 Task: Add an event with the title Second Conference Call with International Team, date ''2023/12/18'', time 8:30 AM to 10:30 AMand add a description: During the Quality Assurance Check, a dedicated team or quality assurance professionals will conduct a comprehensive assessment of the project against predetermined quality criteria. The team will review various aspects, including project documentation, processes, methodologies, and actual deliverables, to ensure they meet the defined quality standards.Select event color  Basil . Add location for the event as: 654 Maiden''s Tower, Istanbul, Turkey, logged in from the account softage.6@softage.netand send the event invitation to softage.3@softage.net and softage.4@softage.net. Set a reminder for the event Doesn''t repeat
Action: Mouse moved to (85, 99)
Screenshot: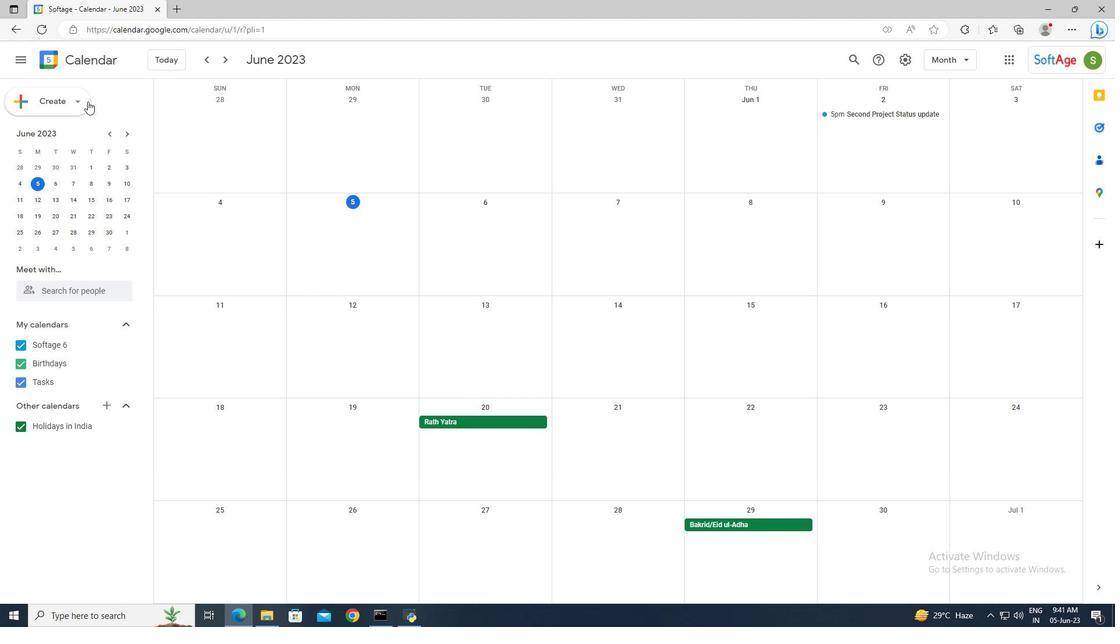
Action: Mouse pressed left at (85, 99)
Screenshot: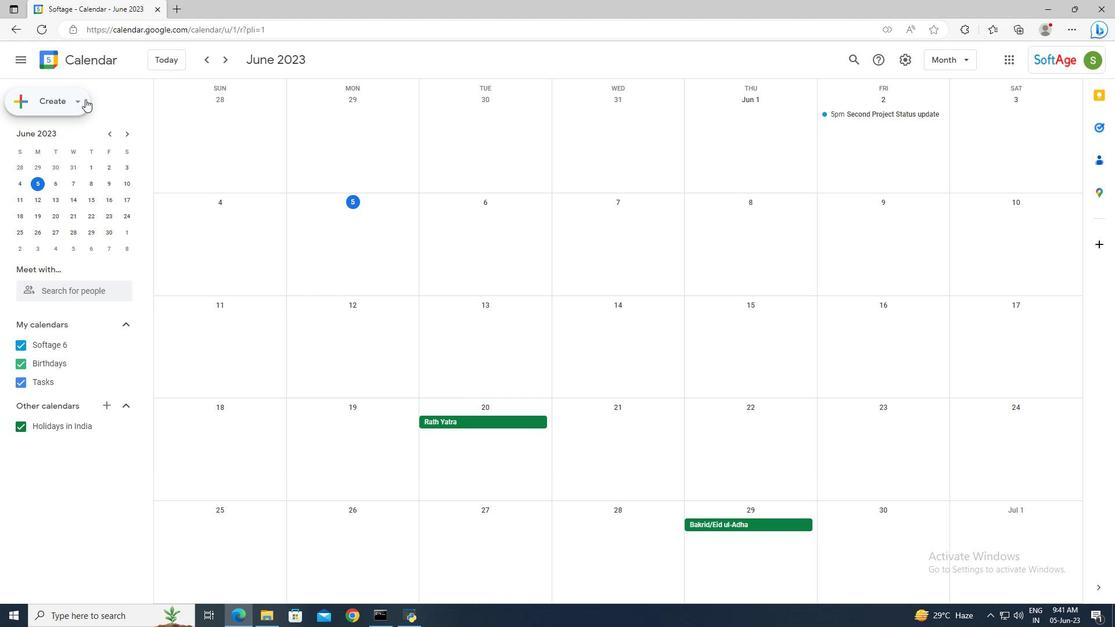 
Action: Mouse moved to (89, 127)
Screenshot: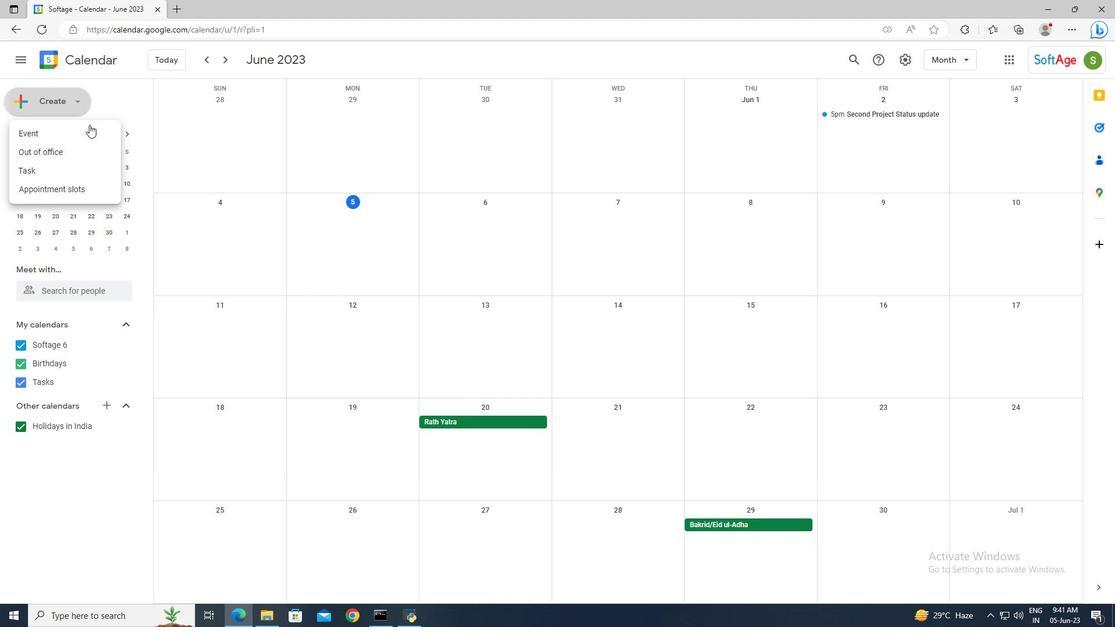 
Action: Mouse pressed left at (89, 127)
Screenshot: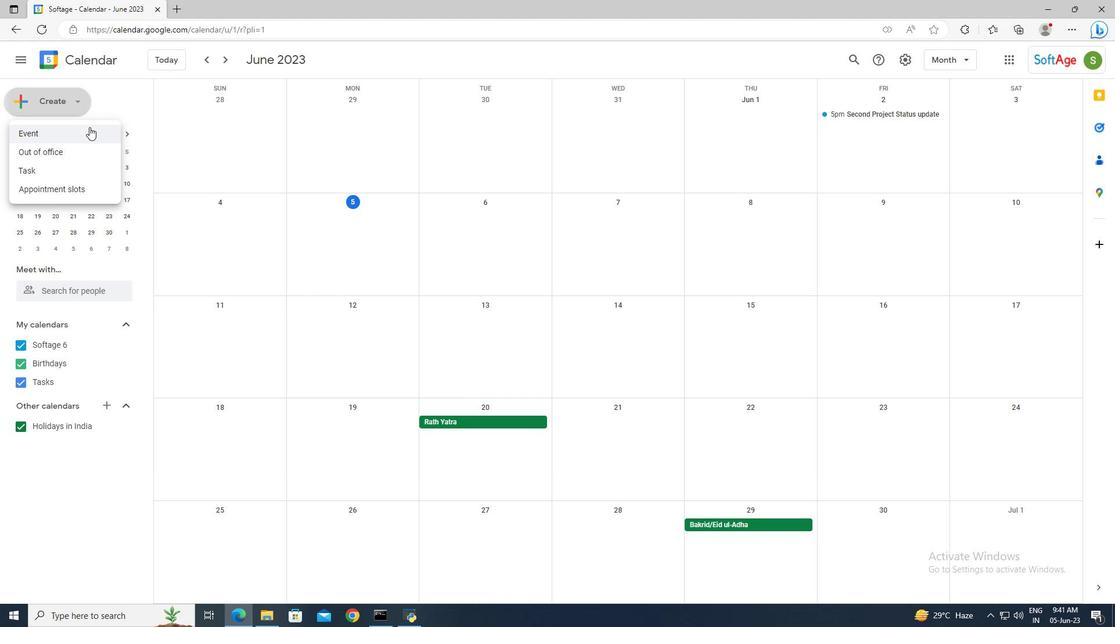 
Action: Mouse moved to (184, 458)
Screenshot: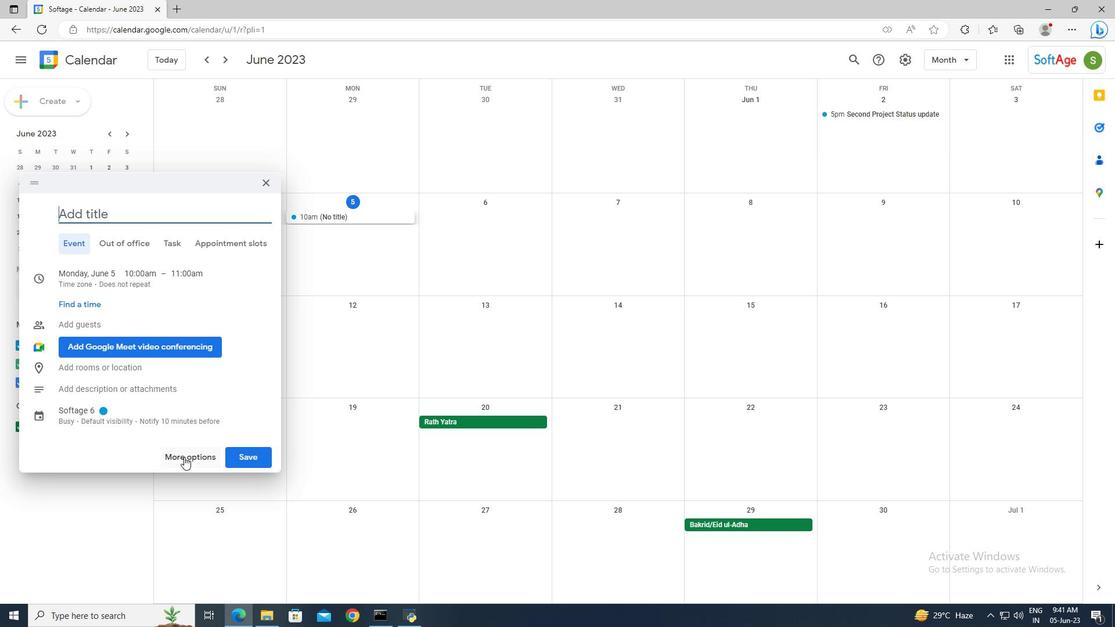 
Action: Mouse pressed left at (184, 458)
Screenshot: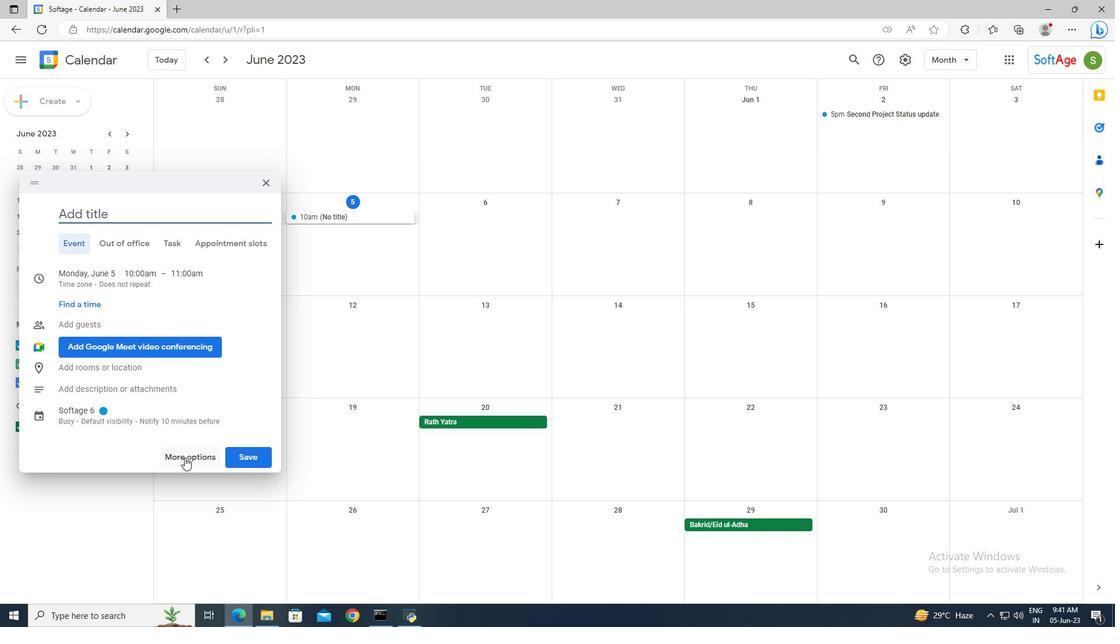 
Action: Mouse moved to (213, 66)
Screenshot: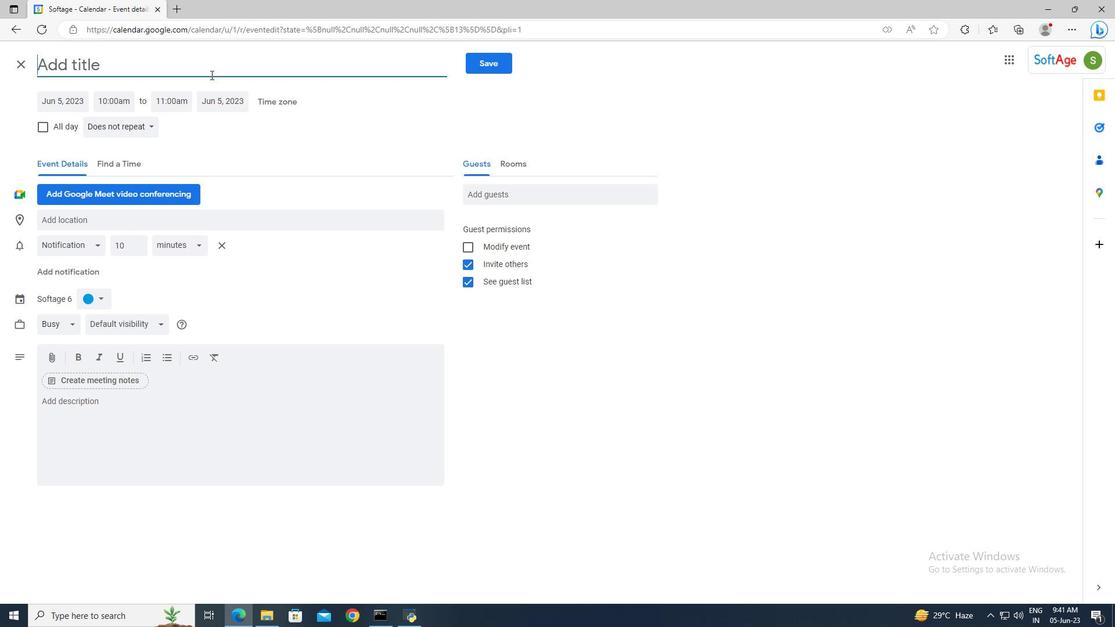 
Action: Mouse pressed left at (213, 66)
Screenshot: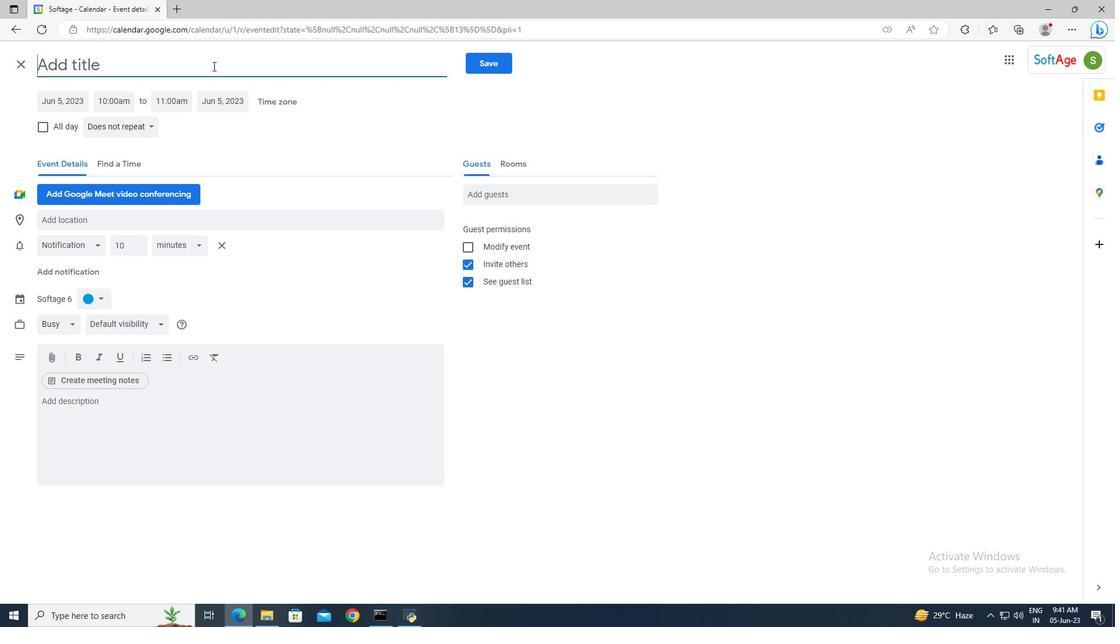 
Action: Mouse moved to (213, 65)
Screenshot: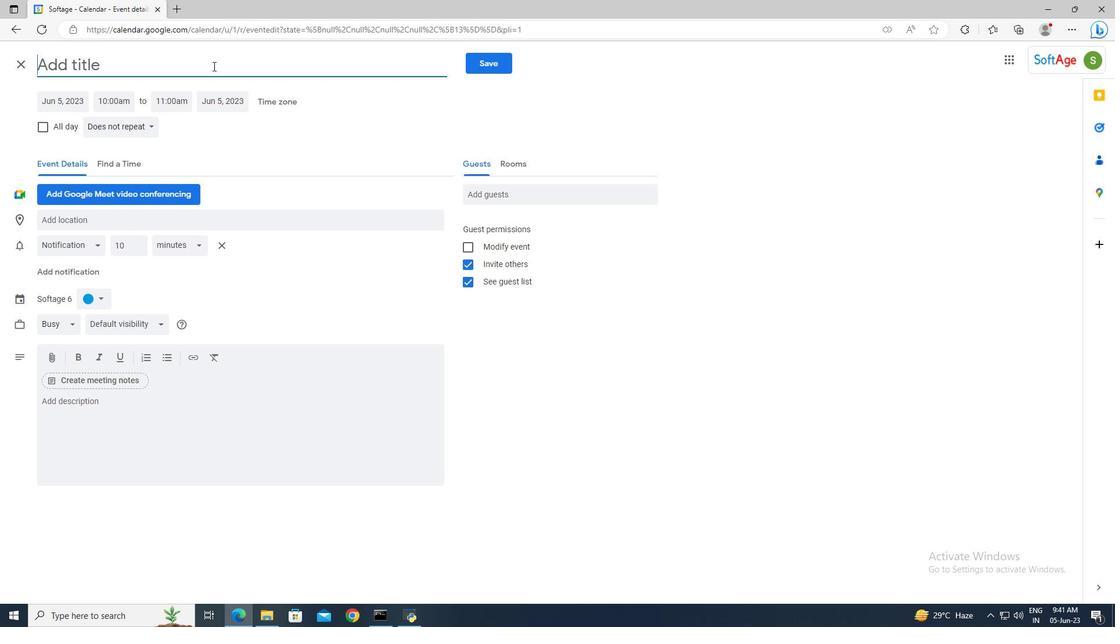 
Action: Key pressed <Key.shift>Se
Screenshot: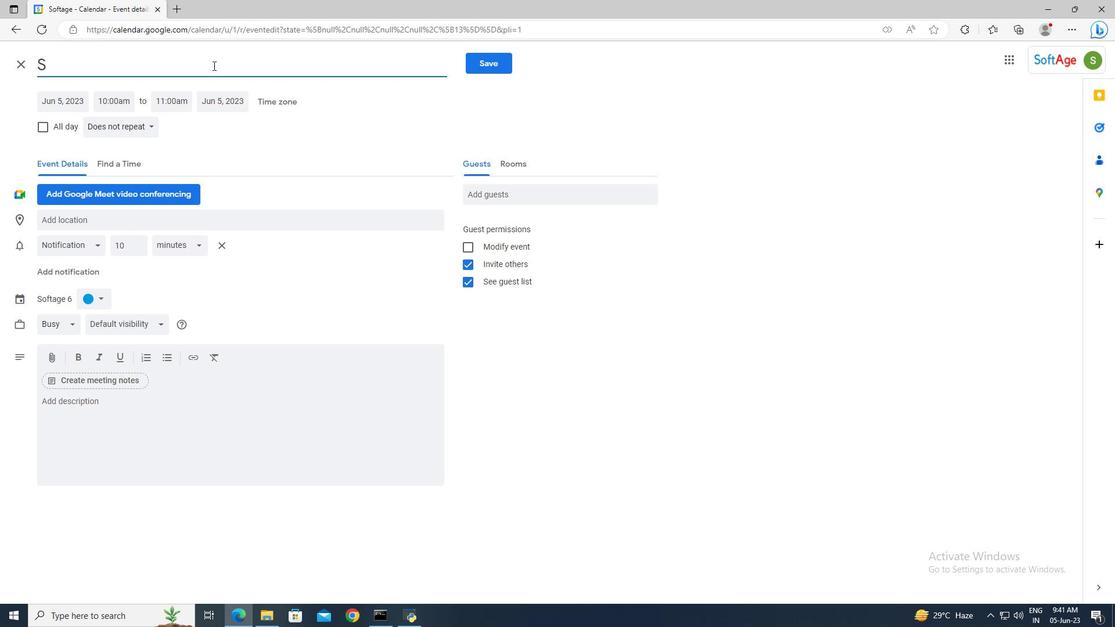 
Action: Mouse moved to (213, 65)
Screenshot: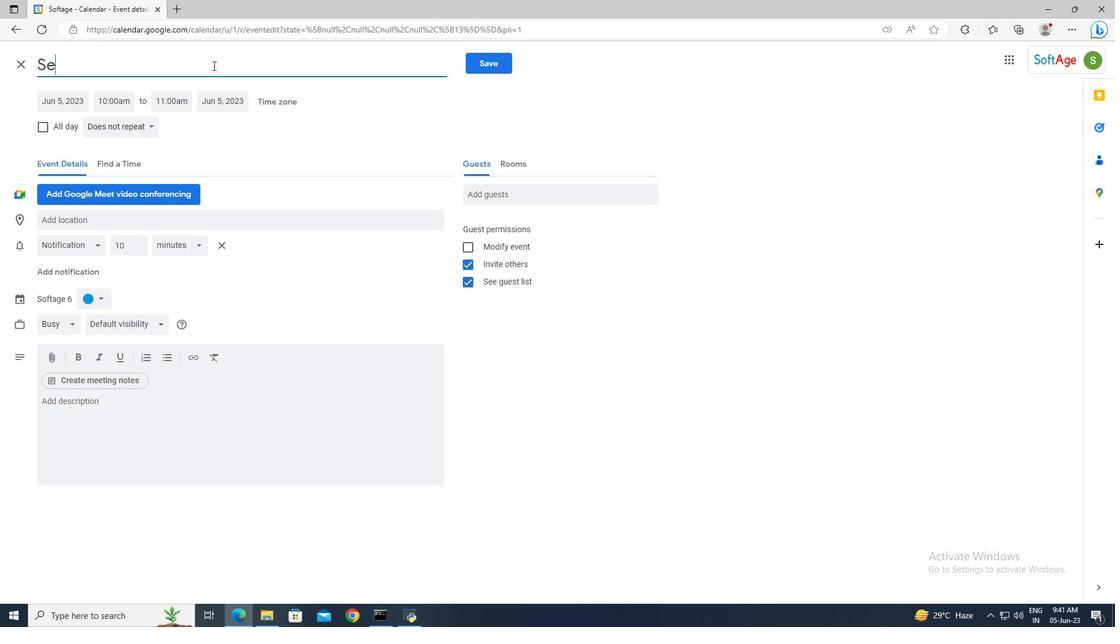 
Action: Key pressed cond<Key.space><Key.shift>Conference<Key.space><Key.shift>Call<Key.space>with<Key.space><Key.shift>International<Key.space><Key.shift>Team
Screenshot: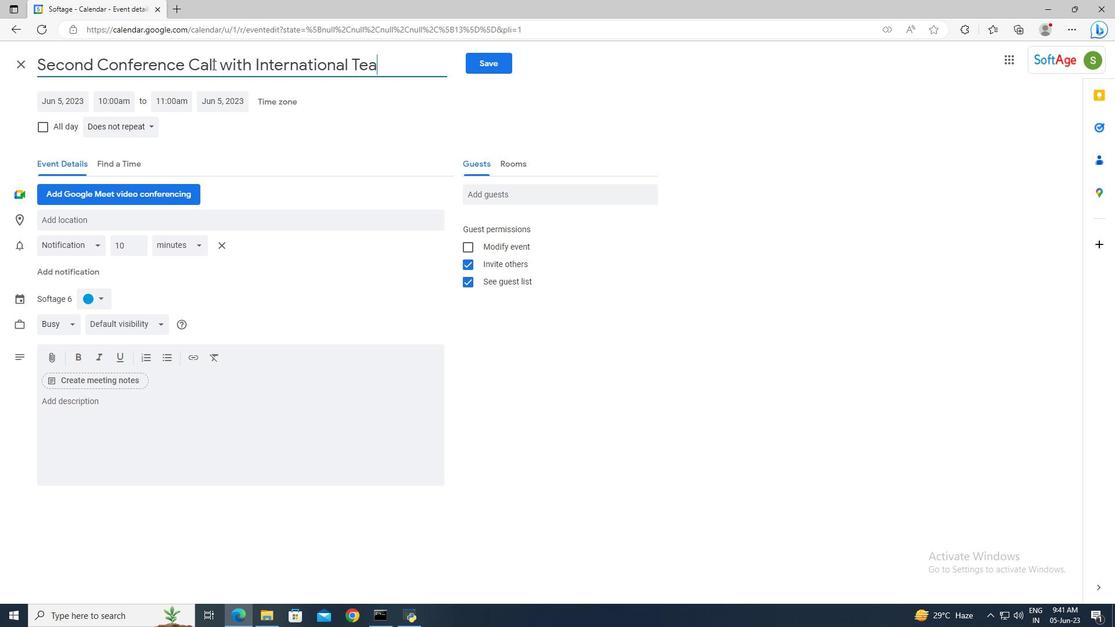 
Action: Mouse moved to (70, 105)
Screenshot: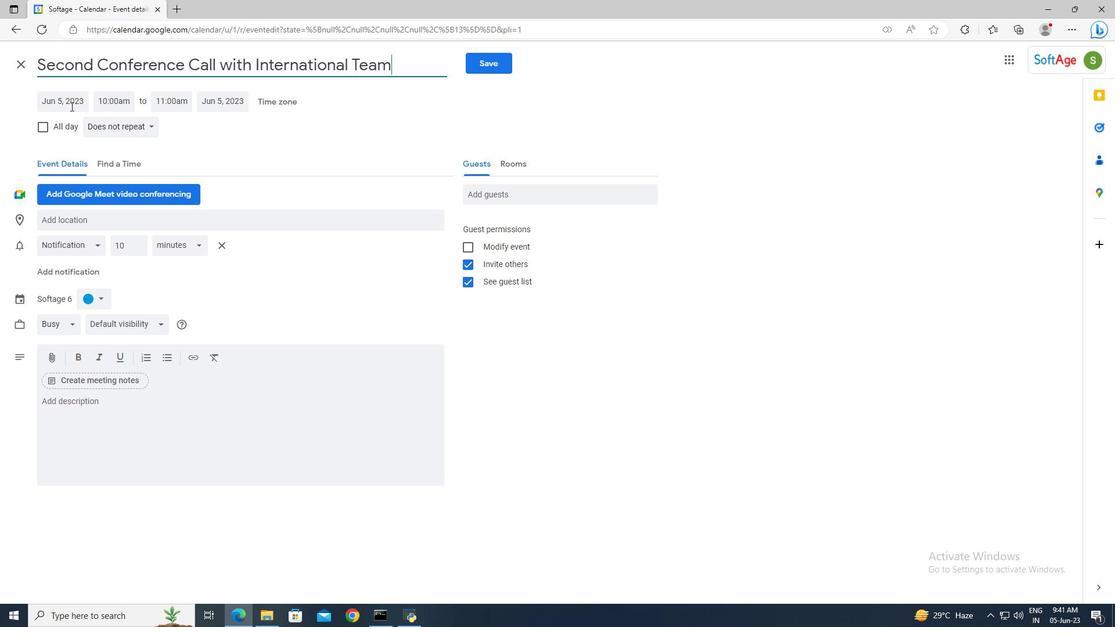 
Action: Mouse pressed left at (70, 105)
Screenshot: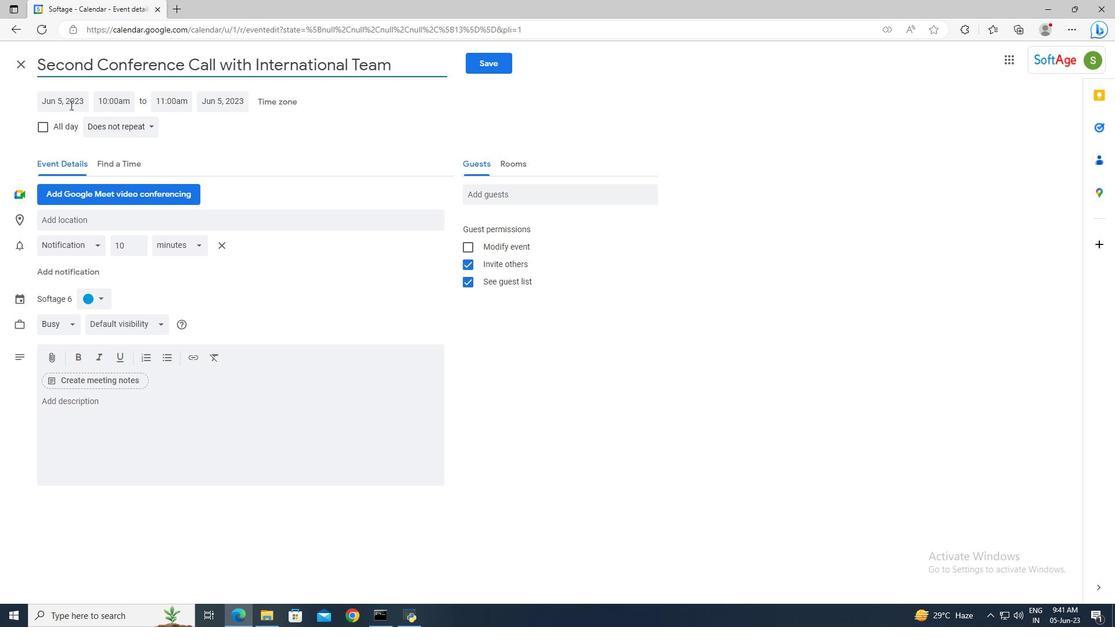
Action: Mouse moved to (181, 127)
Screenshot: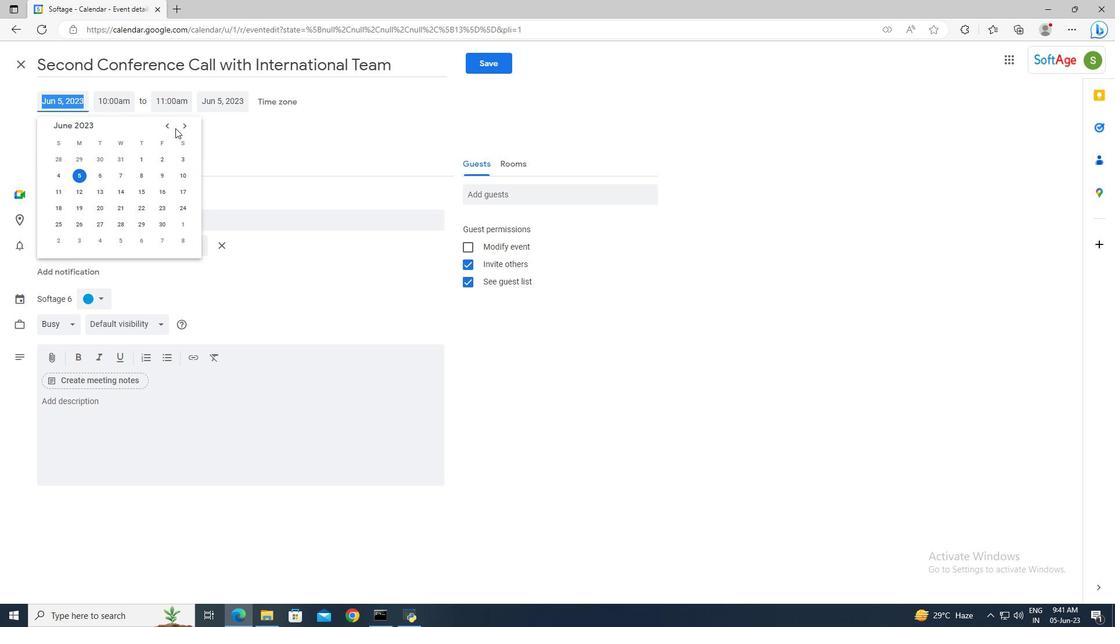 
Action: Mouse pressed left at (181, 127)
Screenshot: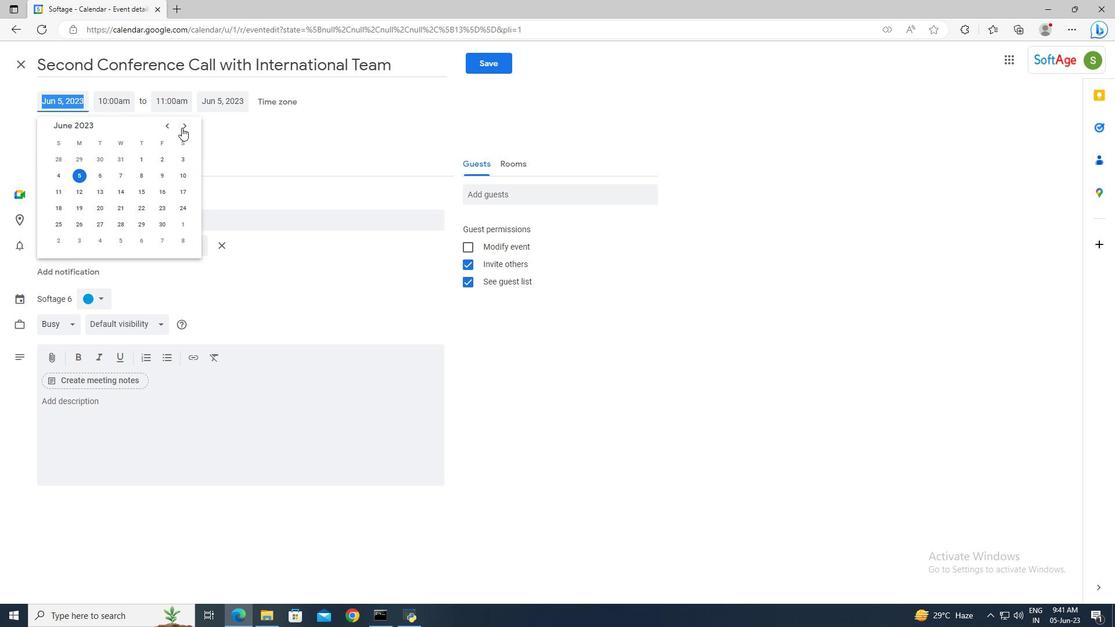 
Action: Mouse pressed left at (181, 127)
Screenshot: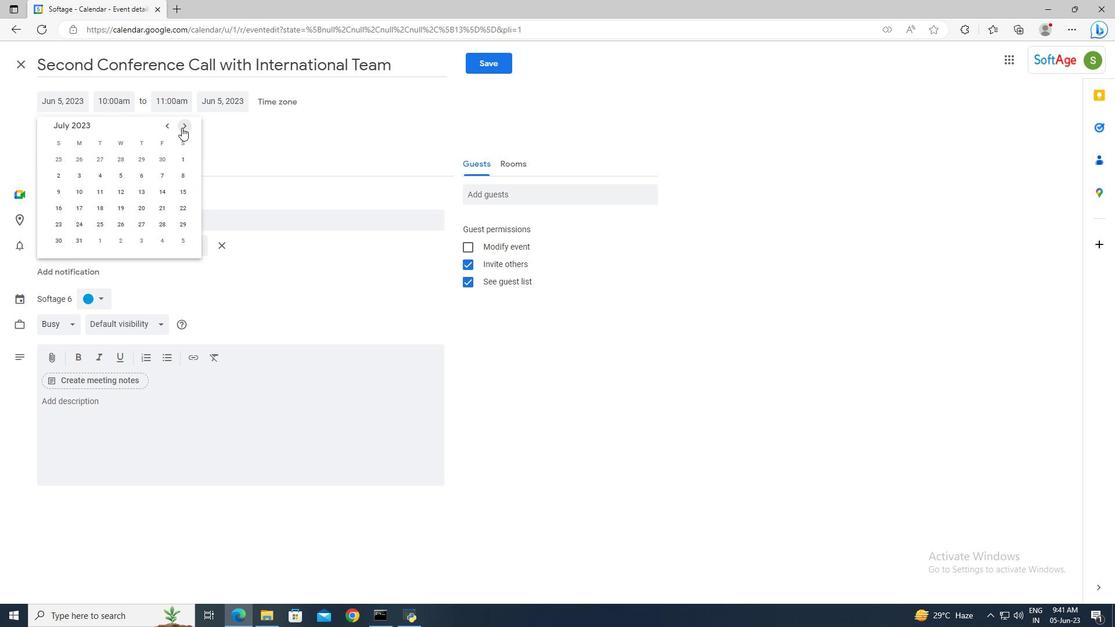 
Action: Mouse pressed left at (181, 127)
Screenshot: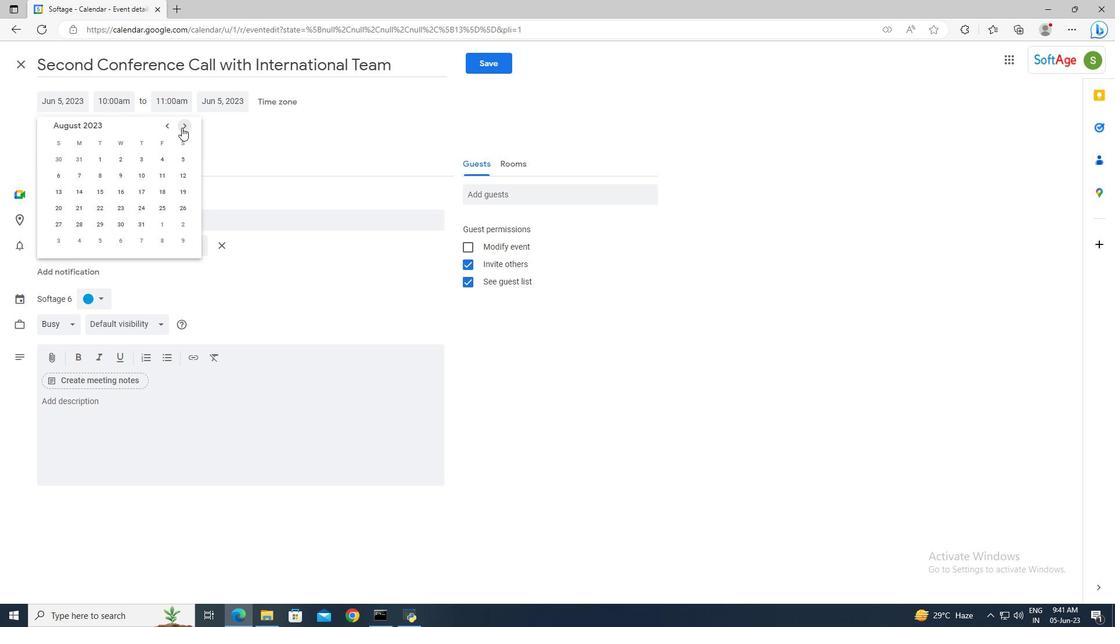 
Action: Mouse pressed left at (181, 127)
Screenshot: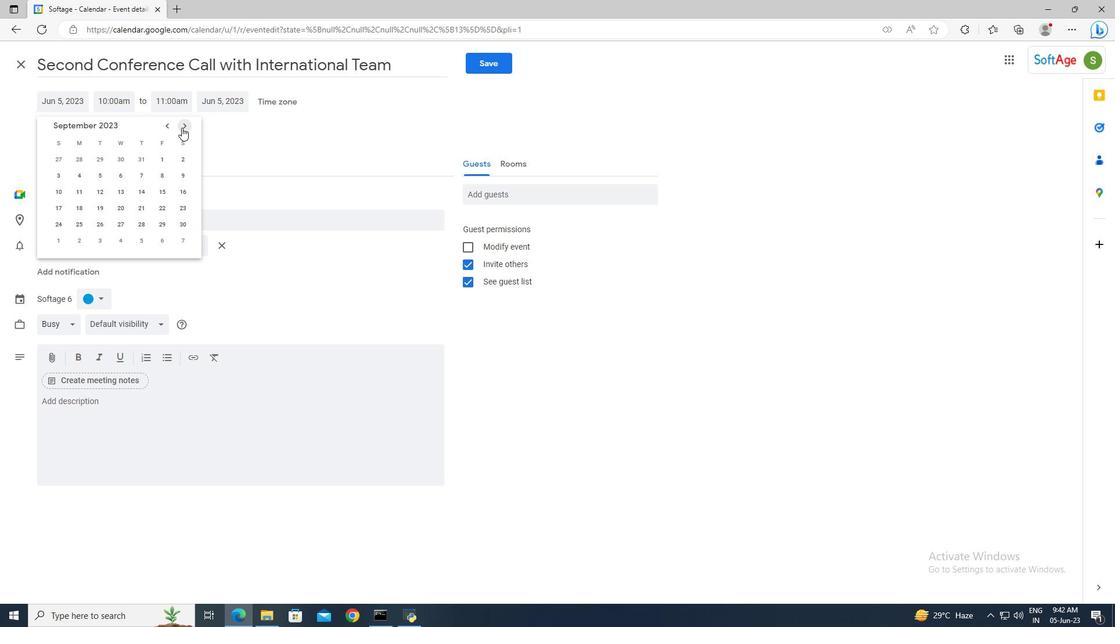 
Action: Mouse pressed left at (181, 127)
Screenshot: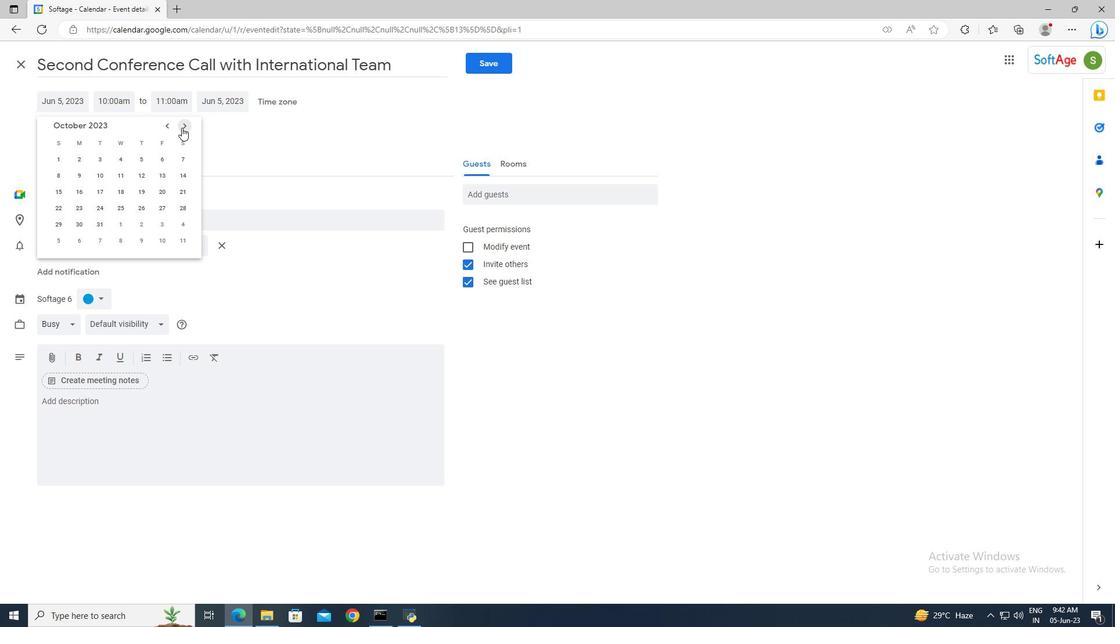 
Action: Mouse pressed left at (181, 127)
Screenshot: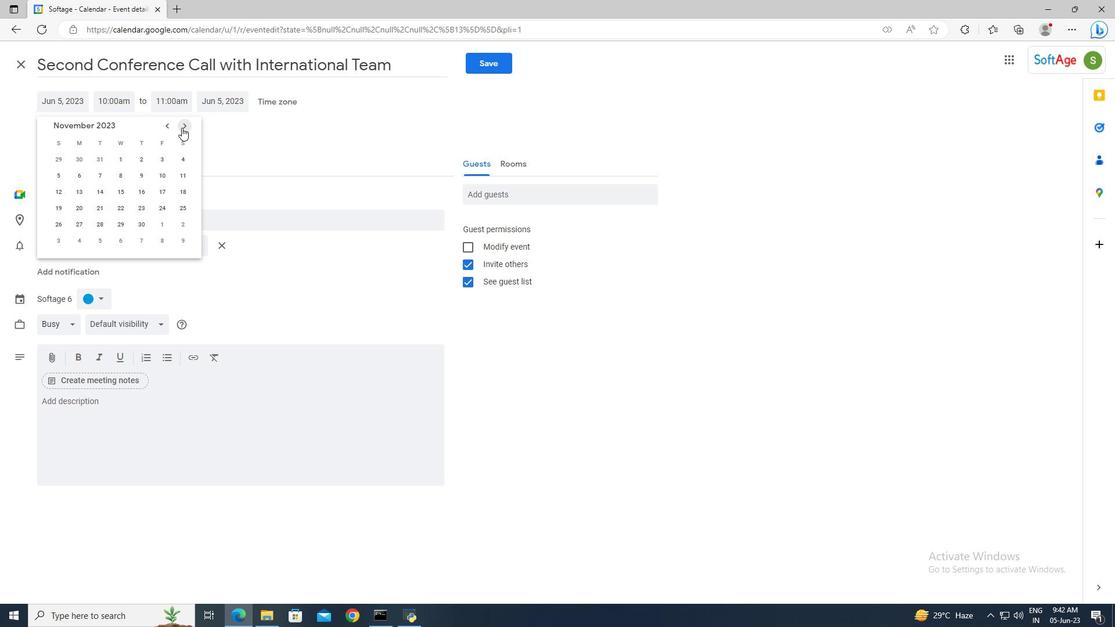 
Action: Mouse moved to (73, 209)
Screenshot: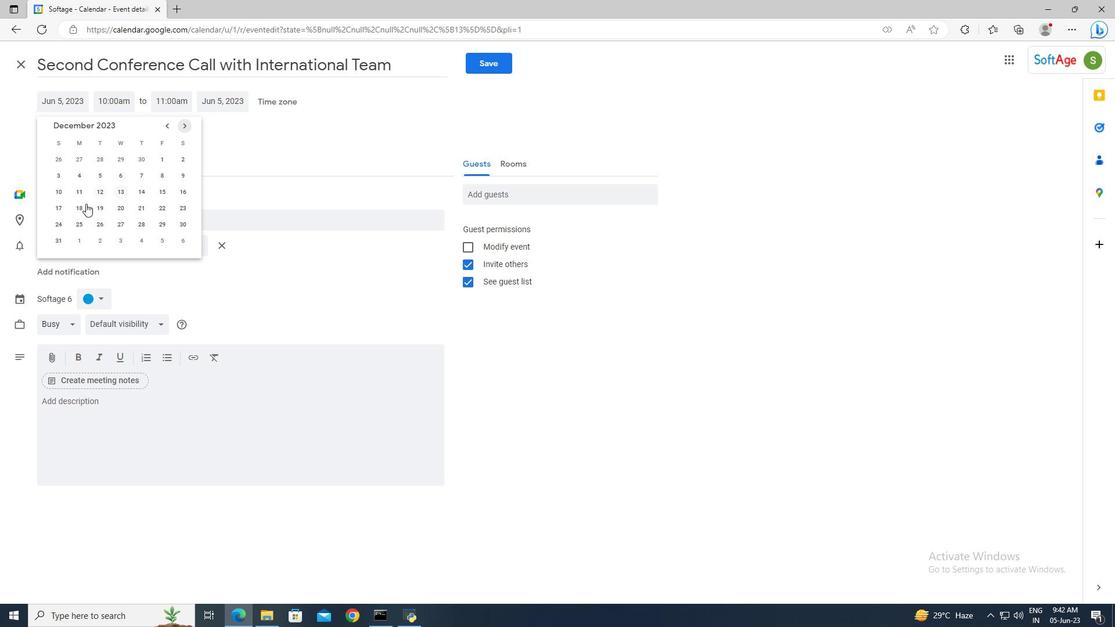 
Action: Mouse pressed left at (73, 209)
Screenshot: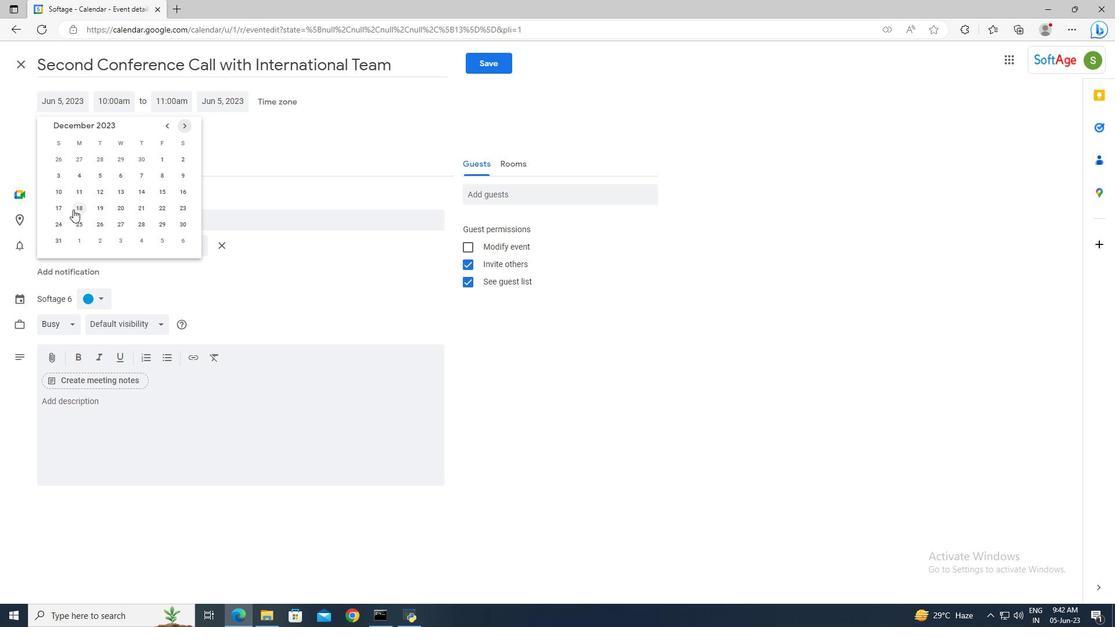 
Action: Mouse moved to (109, 106)
Screenshot: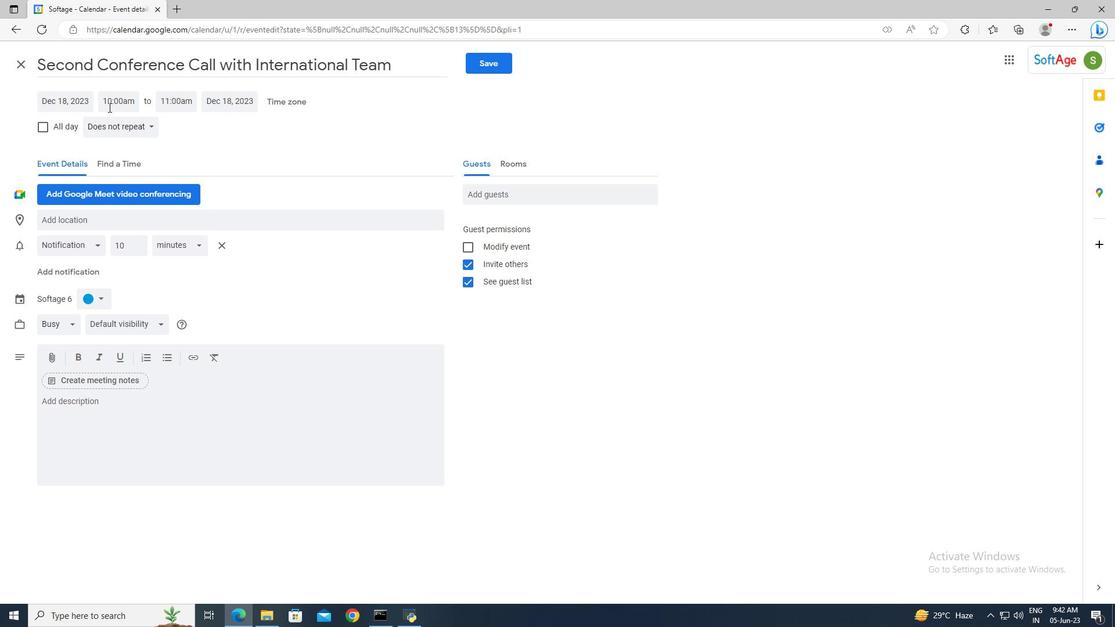 
Action: Mouse pressed left at (109, 106)
Screenshot: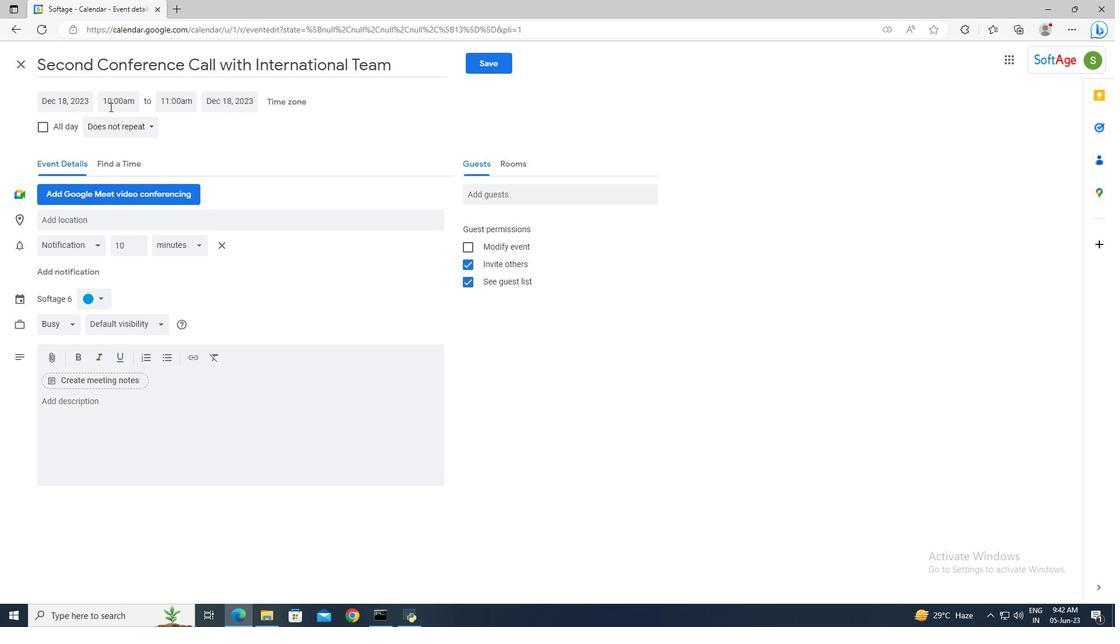 
Action: Mouse moved to (109, 106)
Screenshot: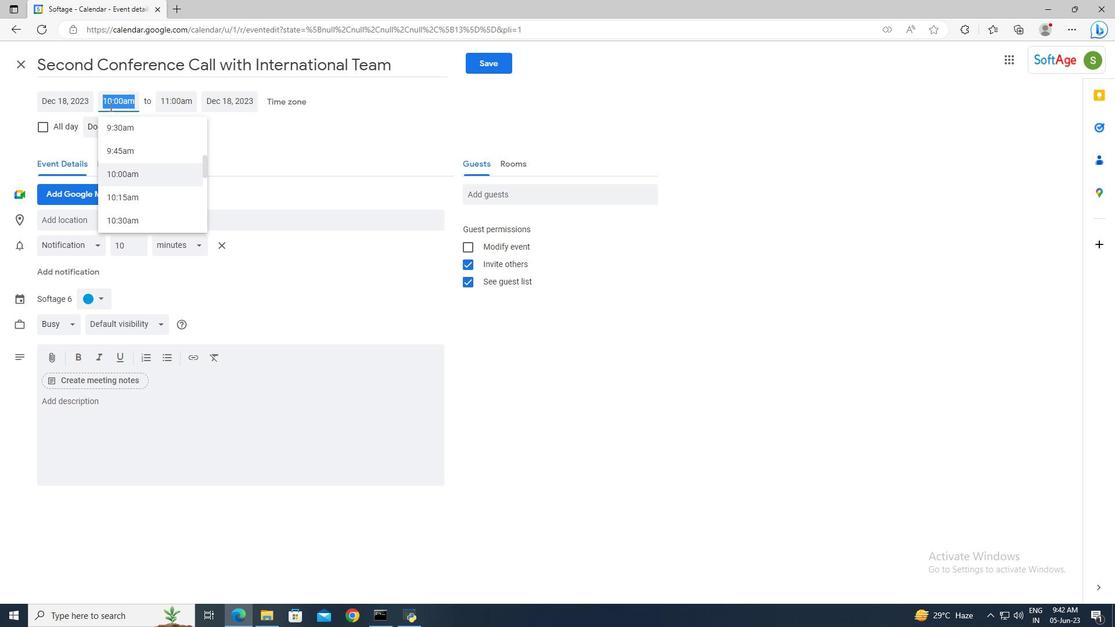 
Action: Key pressed 8<Key.shift>:30am
Screenshot: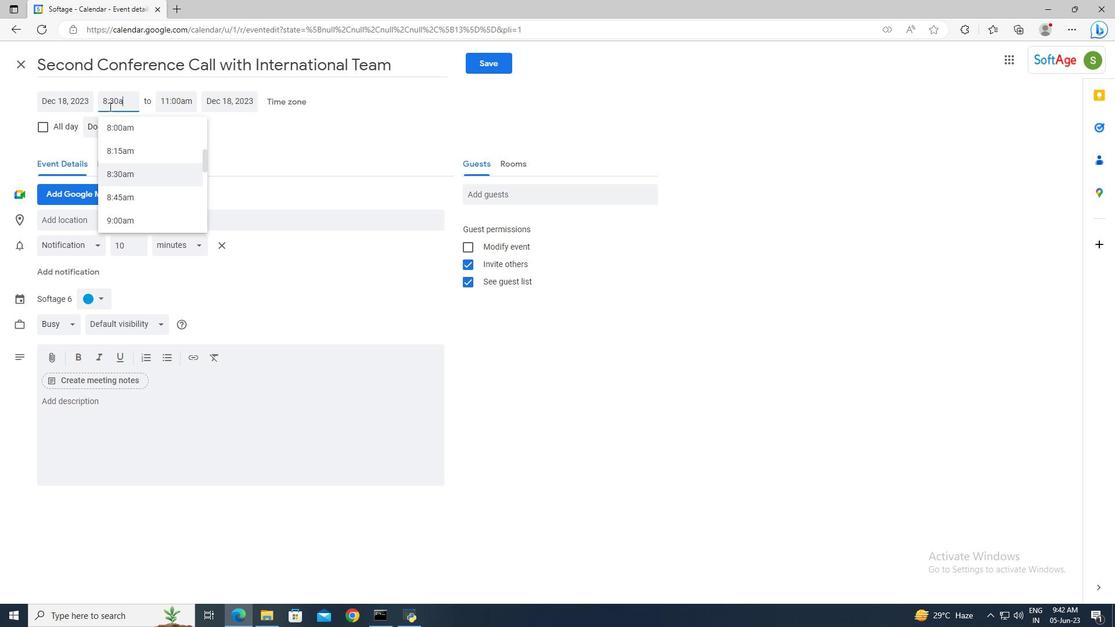 
Action: Mouse moved to (108, 106)
Screenshot: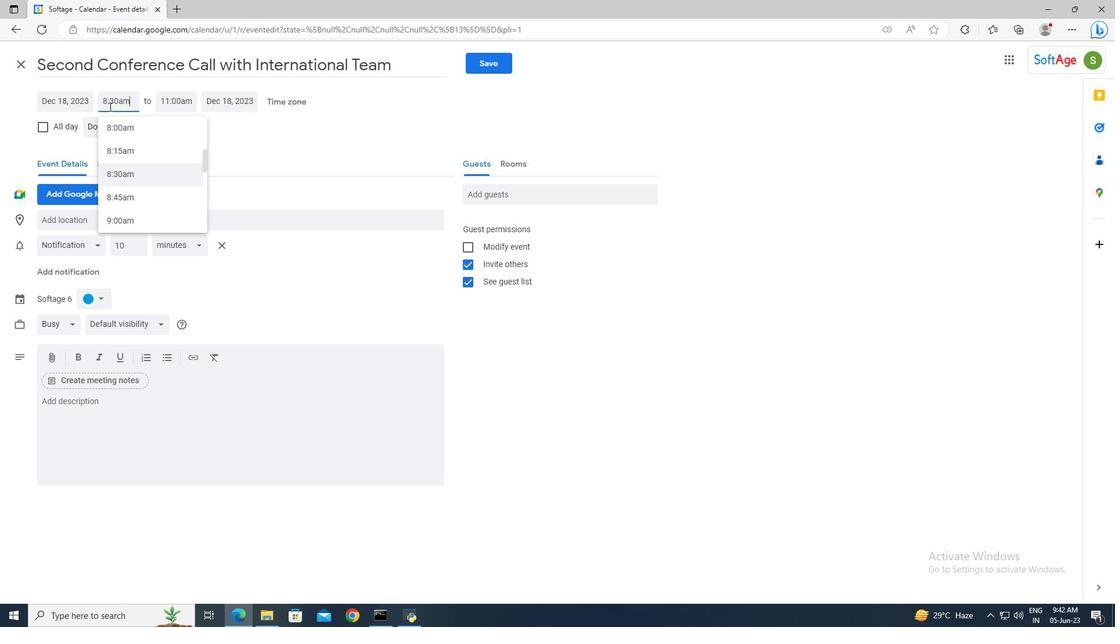 
Action: Key pressed <Key.enter><Key.tab>10<Key.shift>:30<Key.enter>
Screenshot: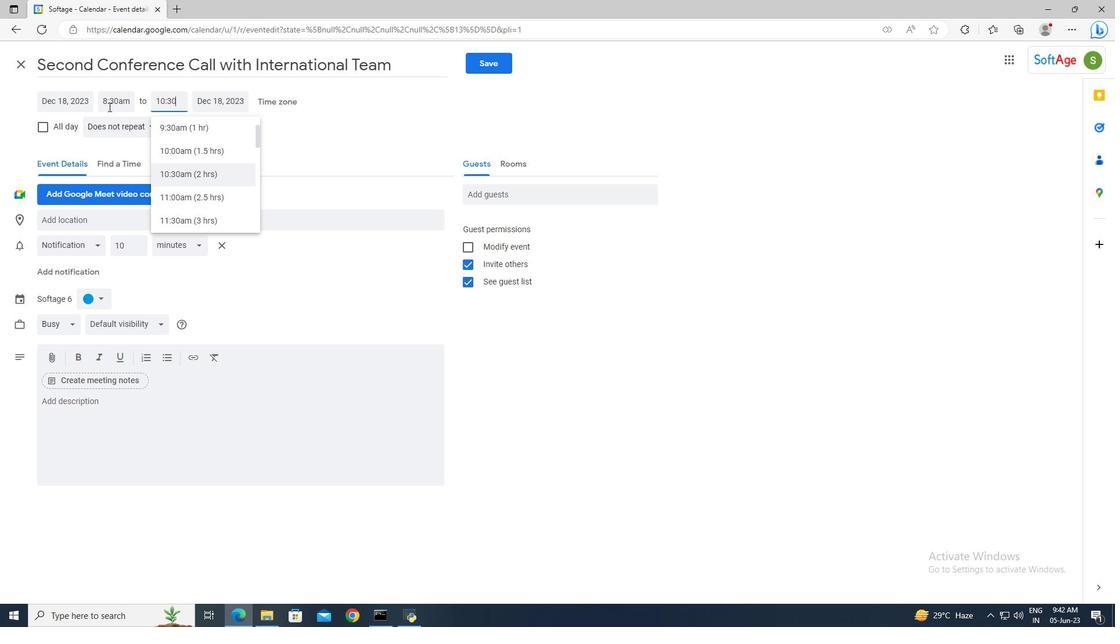 
Action: Mouse moved to (101, 409)
Screenshot: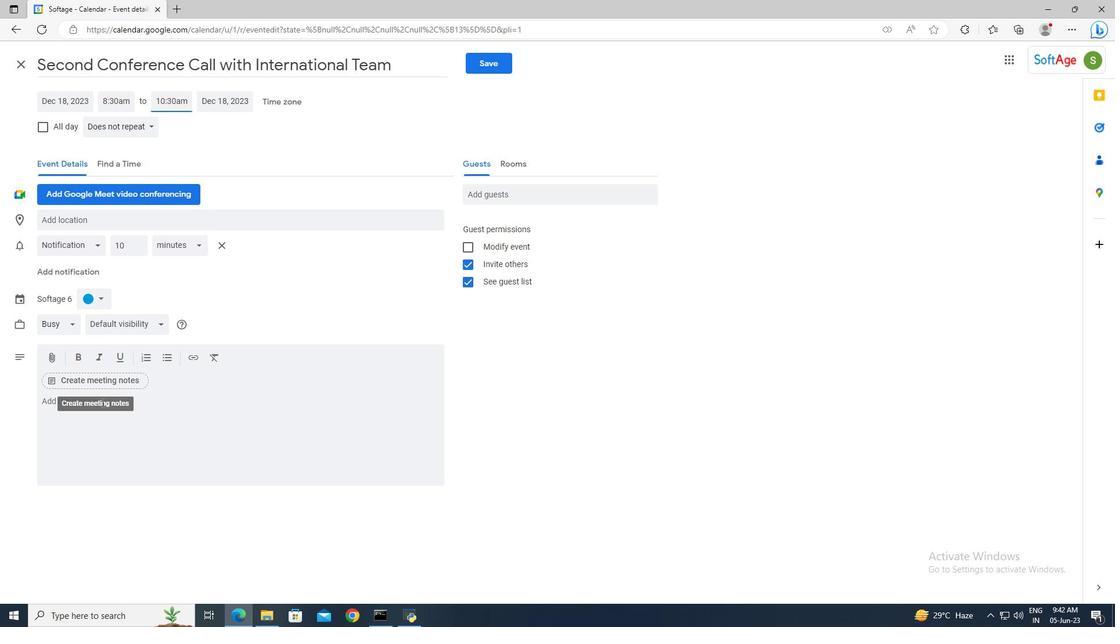
Action: Mouse pressed left at (101, 409)
Screenshot: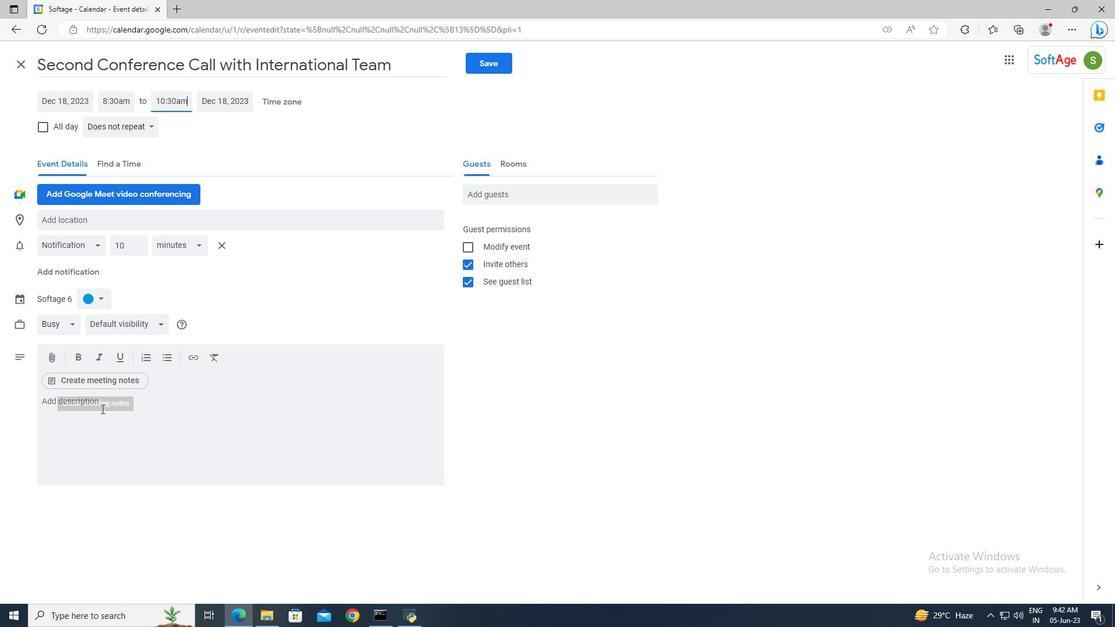 
Action: Key pressed <Key.shift>During<Key.space>the<Key.space><Key.shift>Quality<Key.space><Key.shift>Assurance<Key.space><Key.shift>Check,<Key.space>a<Key.space>dedicated<Key.space>team<Key.space>or<Key.space>quality<Key.space>assurance<Key.space>professionals<Key.space>will<Key.space>conduct<Key.space>a<Key.space>comprehensive<Key.space>assessment<Key.space>of<Key.space>the<Key.space>project<Key.space>against<Key.space>predetermined<Key.space>quality<Key.space>criteria.<Key.space><Key.shift>The<Key.space>team<Key.space>will<Key.space>review<Key.space>various<Key.space>aspects,<Key.space>in<Key.space>cl\<Key.backspace><Key.backspace><Key.backspace><Key.backspace>cluding<Key.space>project<Key.space>documentation,<Key.space>processes,<Key.space>methodologies,<Key.space>and<Key.space>actual<Key.space>deliverables,<Key.space>to<Key.space>ensure<Key.space>they<Key.space>meet<Key.space>the<Key.space>defined<Key.space>quality<Key.space>standards.
Screenshot: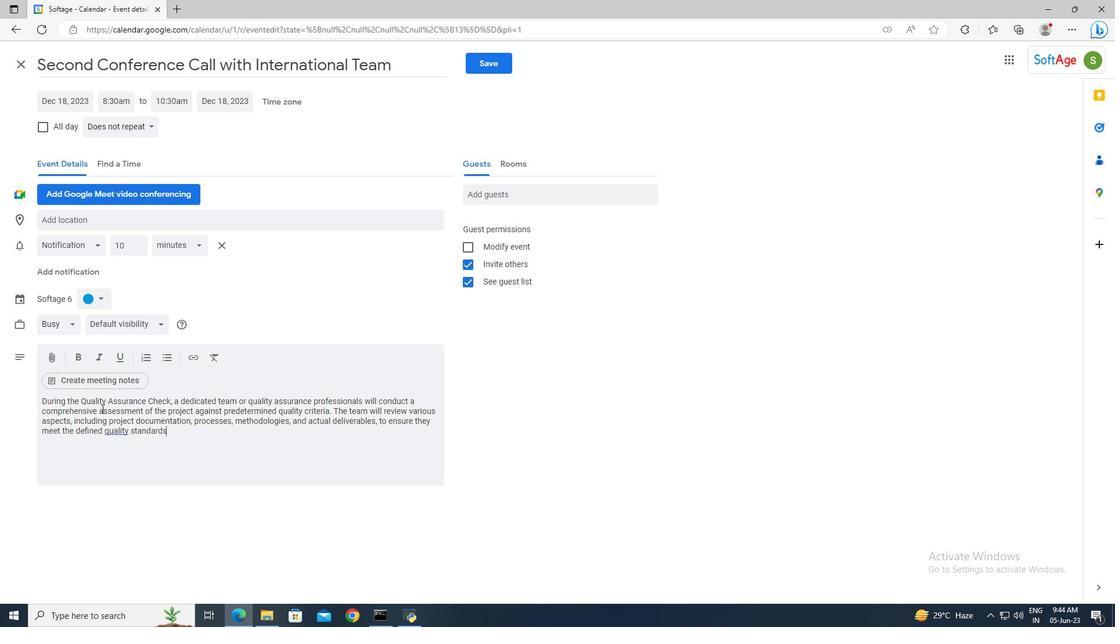 
Action: Mouse moved to (102, 301)
Screenshot: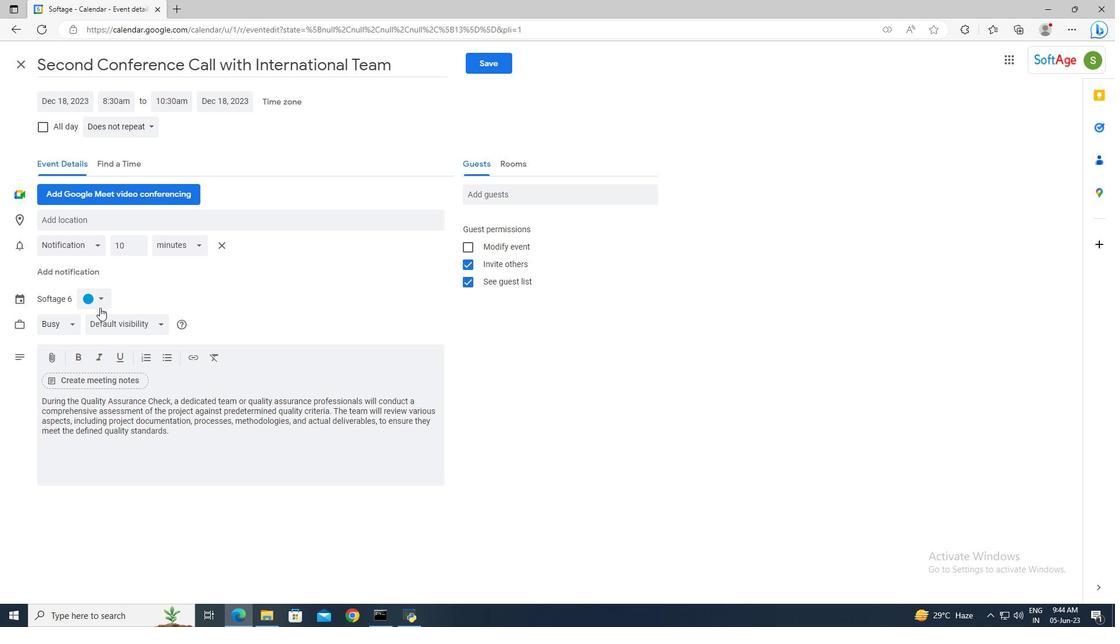 
Action: Mouse pressed left at (102, 301)
Screenshot: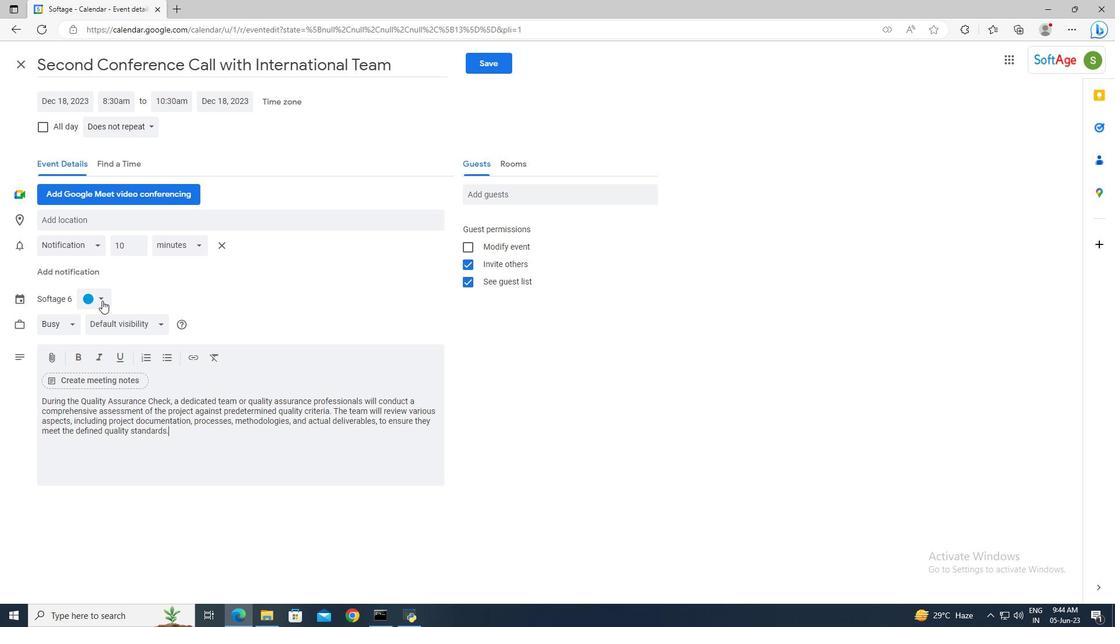 
Action: Mouse moved to (104, 328)
Screenshot: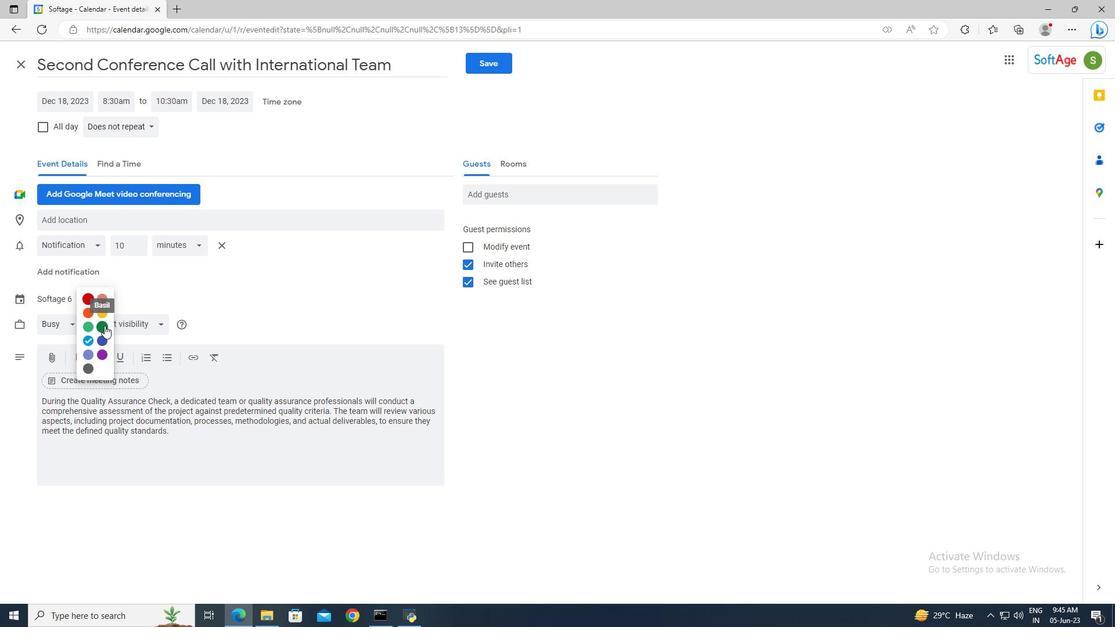 
Action: Mouse pressed left at (104, 328)
Screenshot: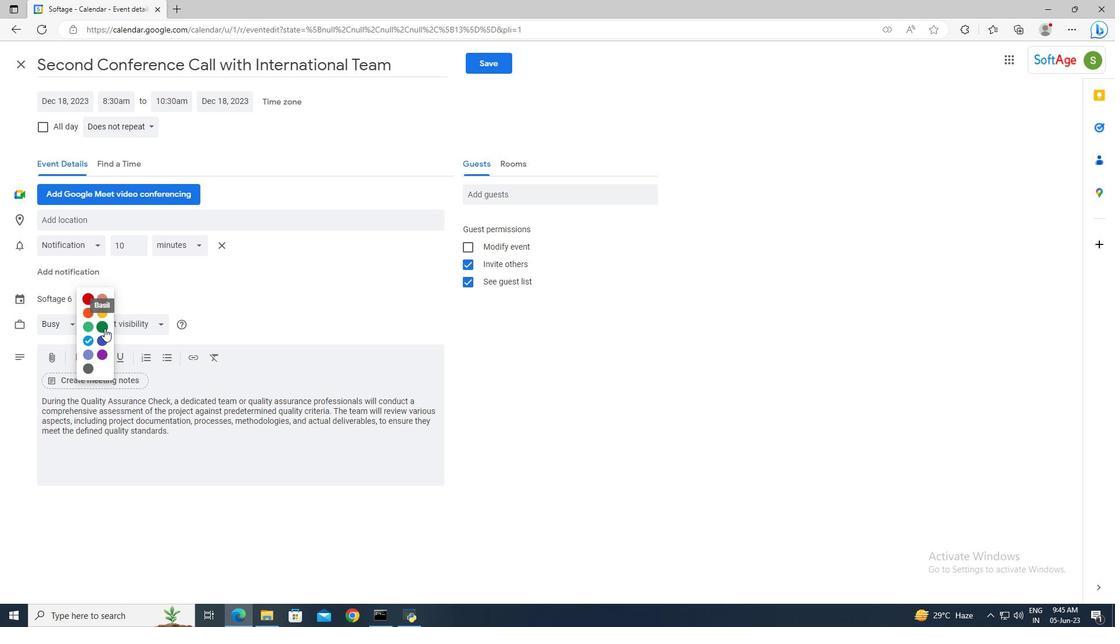 
Action: Mouse moved to (99, 224)
Screenshot: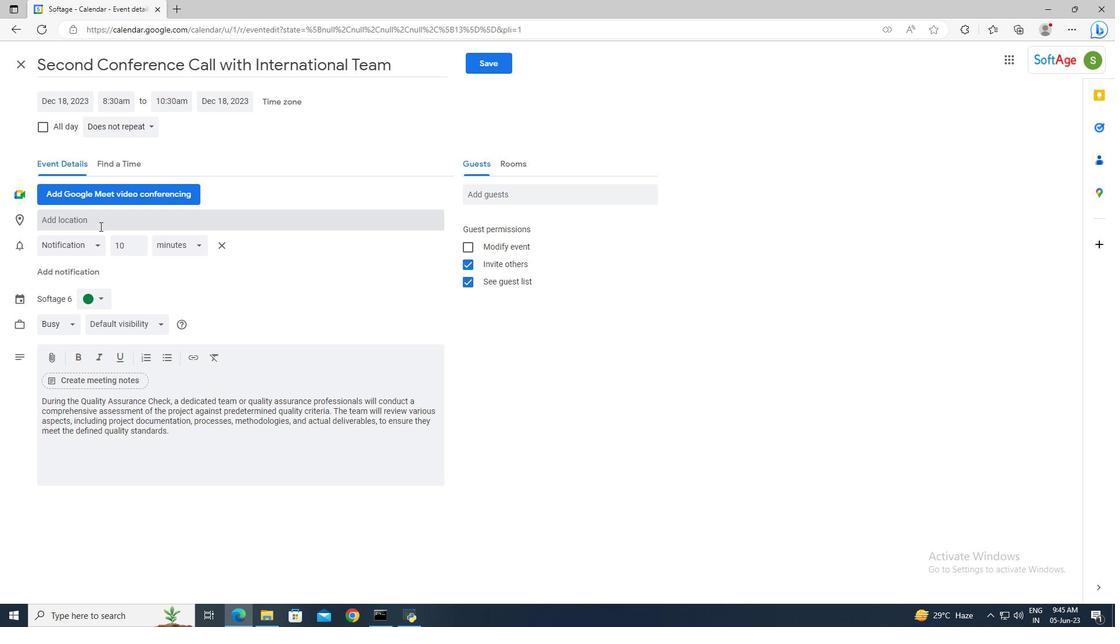 
Action: Mouse pressed left at (99, 224)
Screenshot: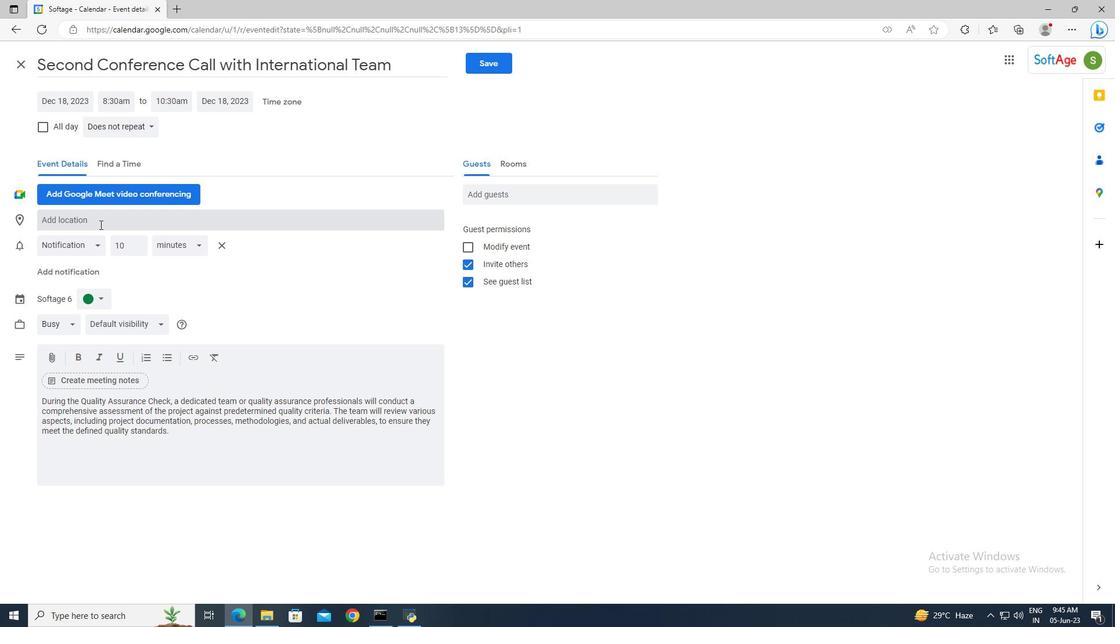 
Action: Mouse moved to (98, 224)
Screenshot: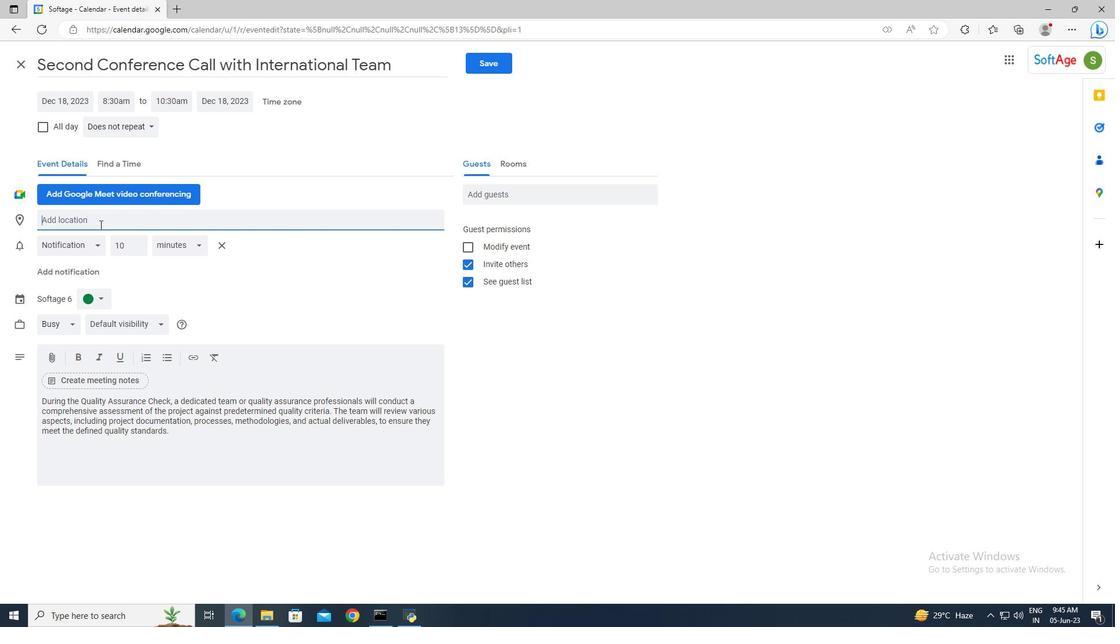 
Action: Key pressed 654<Key.space><Key.shift>Maiden's<Key.space><Key.shift>Tower,<Key.space>
Screenshot: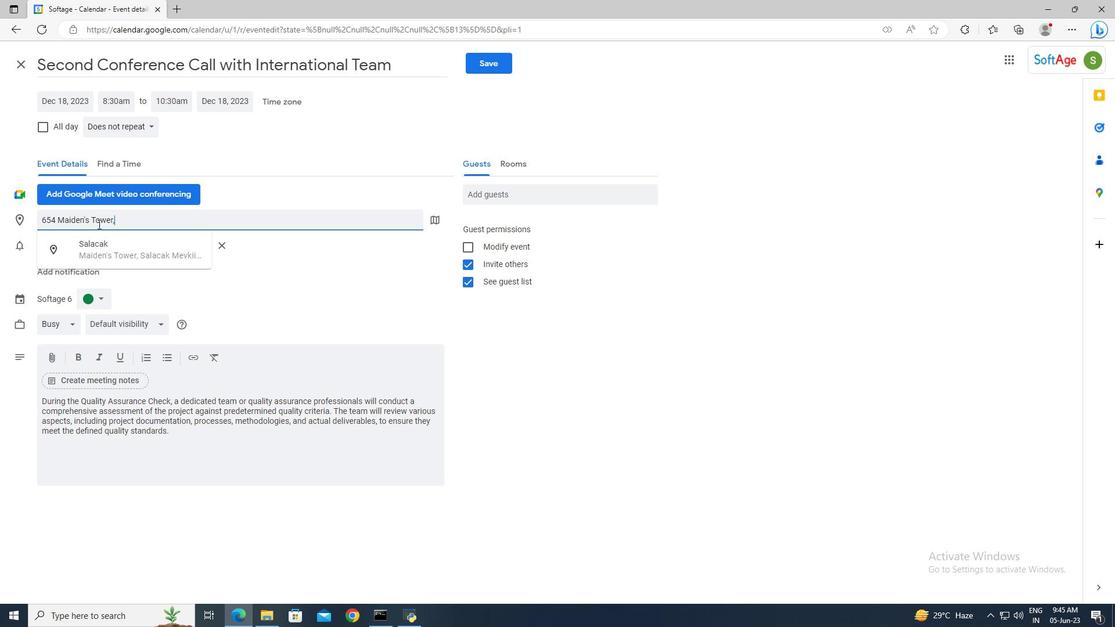 
Action: Mouse moved to (97, 224)
Screenshot: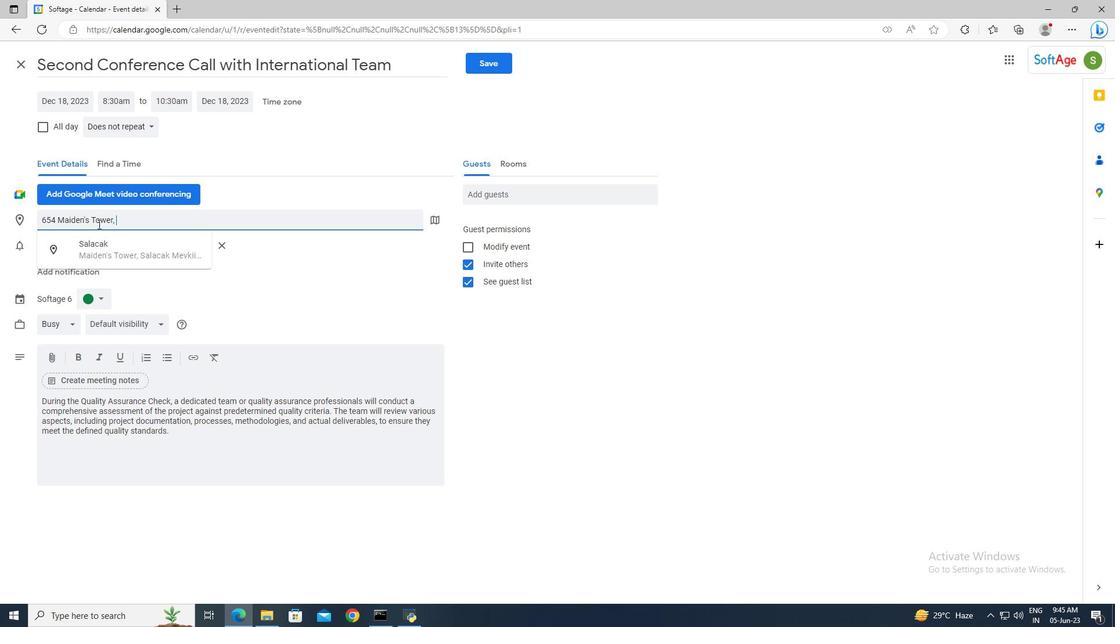 
Action: Key pressed <Key.shift>Istanbul,<Key.space><Key.shift>Turkey<Key.enter>
Screenshot: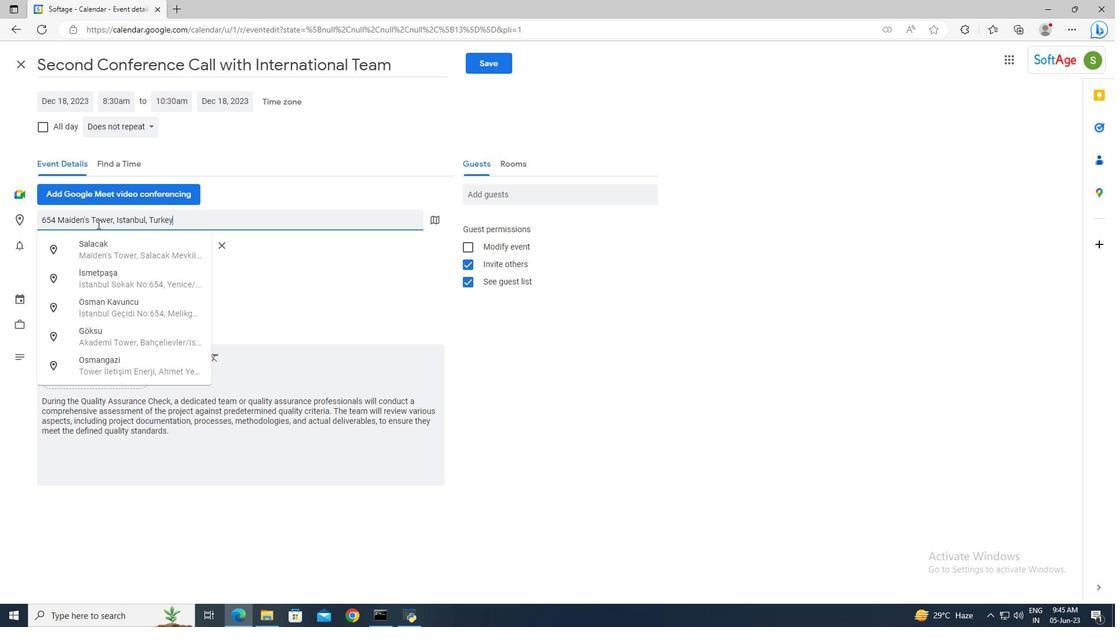 
Action: Mouse moved to (488, 197)
Screenshot: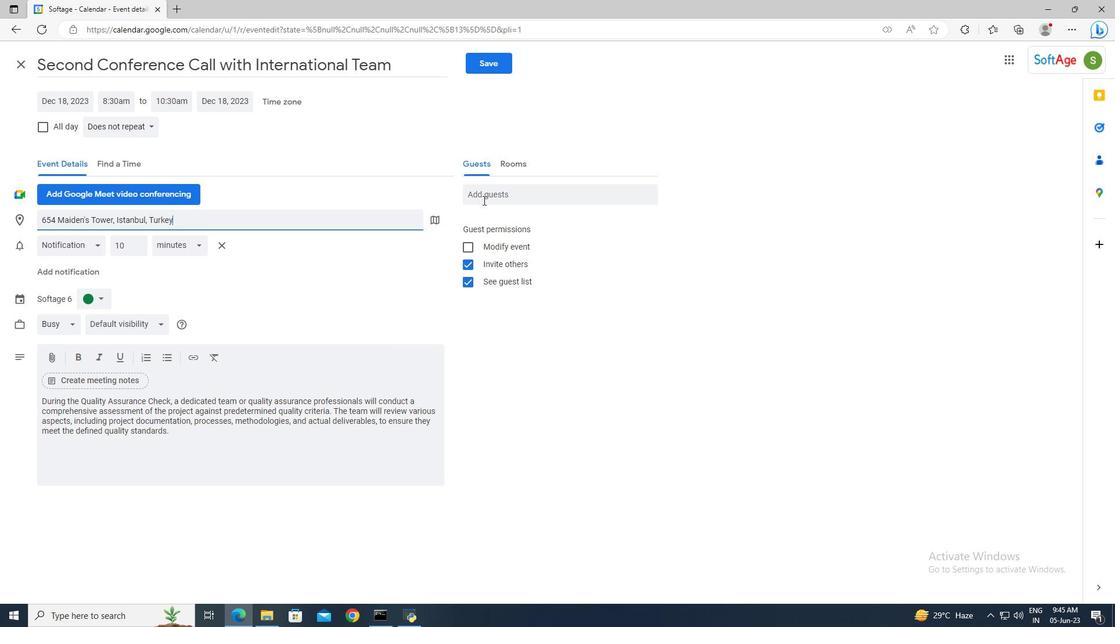 
Action: Mouse pressed left at (488, 197)
Screenshot: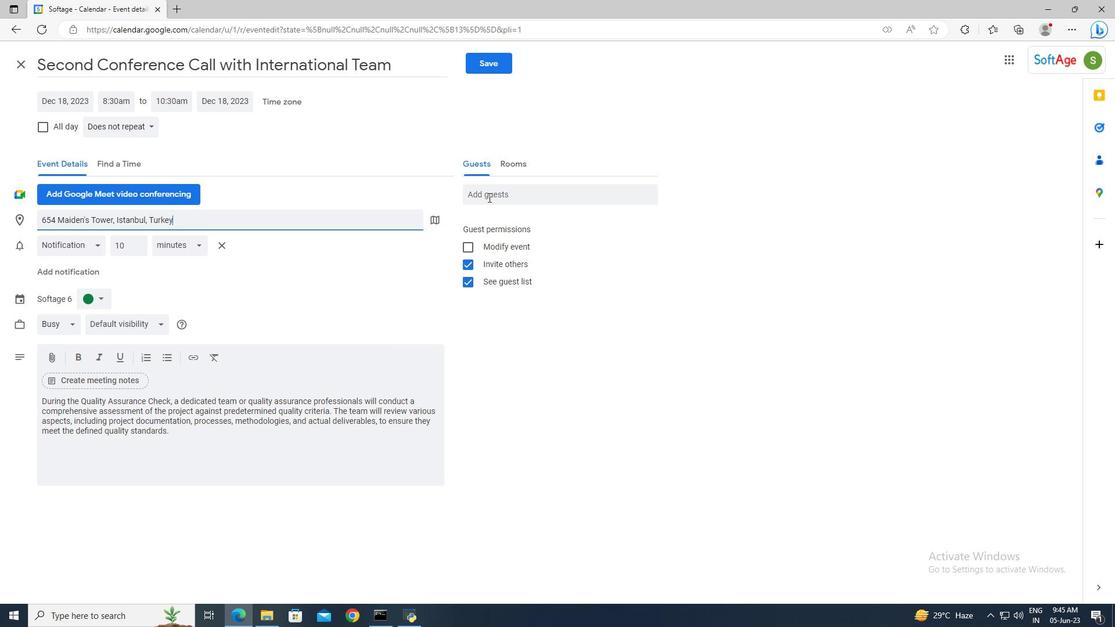 
Action: Mouse moved to (486, 197)
Screenshot: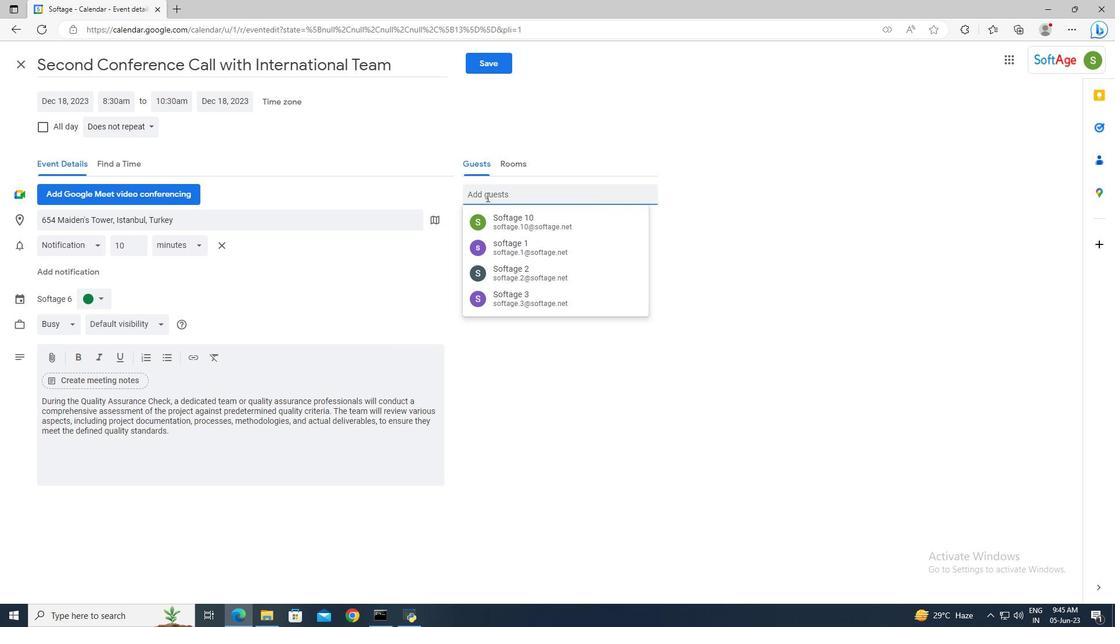 
Action: Key pressed softa
Screenshot: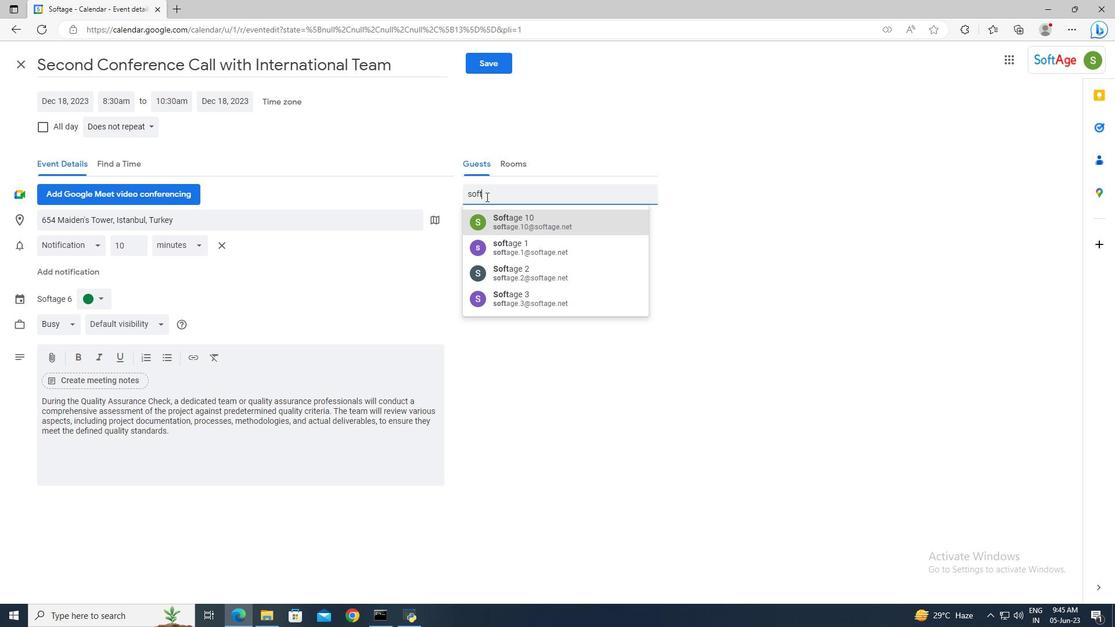 
Action: Mouse moved to (485, 196)
Screenshot: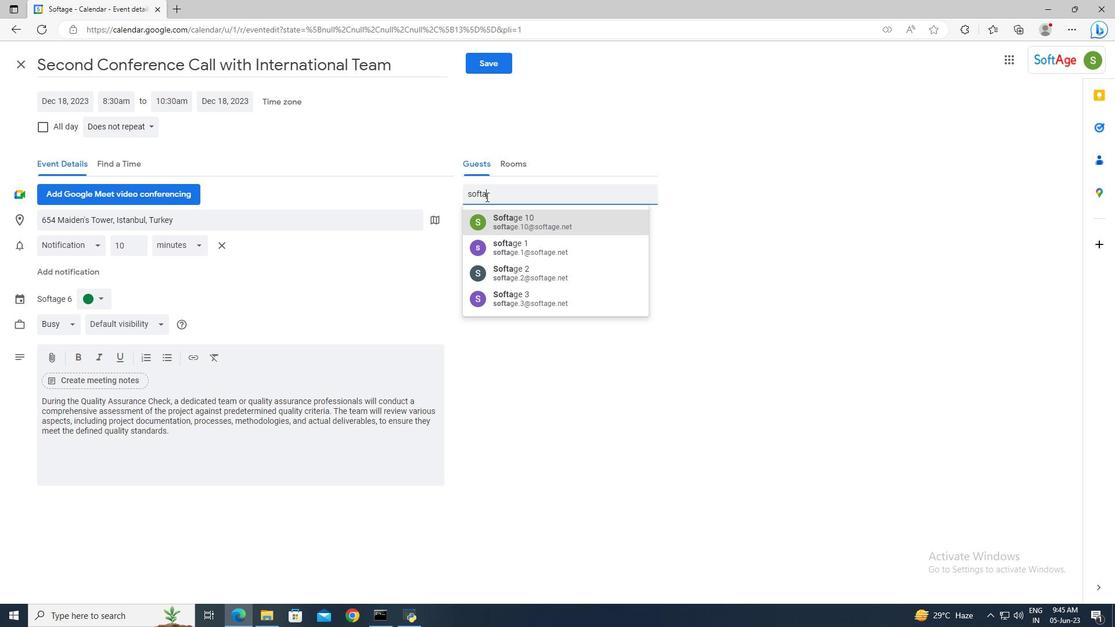 
Action: Key pressed ge.3<Key.shift>@softage.net<Key.enter>softage.4<Key.shift>@softage.net<Key.enter>
Screenshot: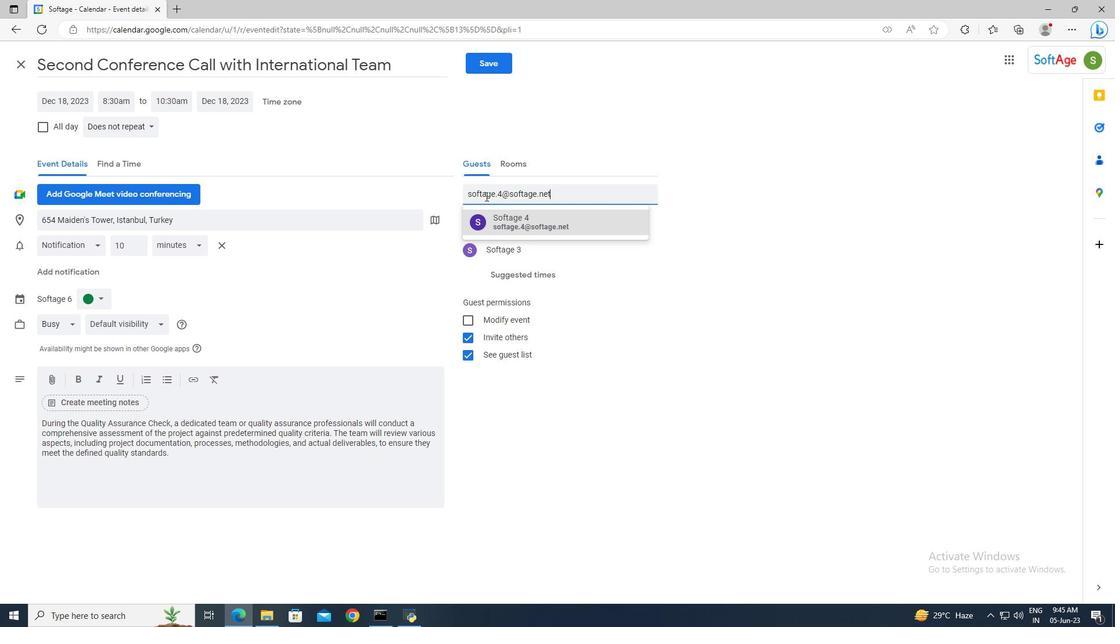
Action: Mouse moved to (150, 126)
Screenshot: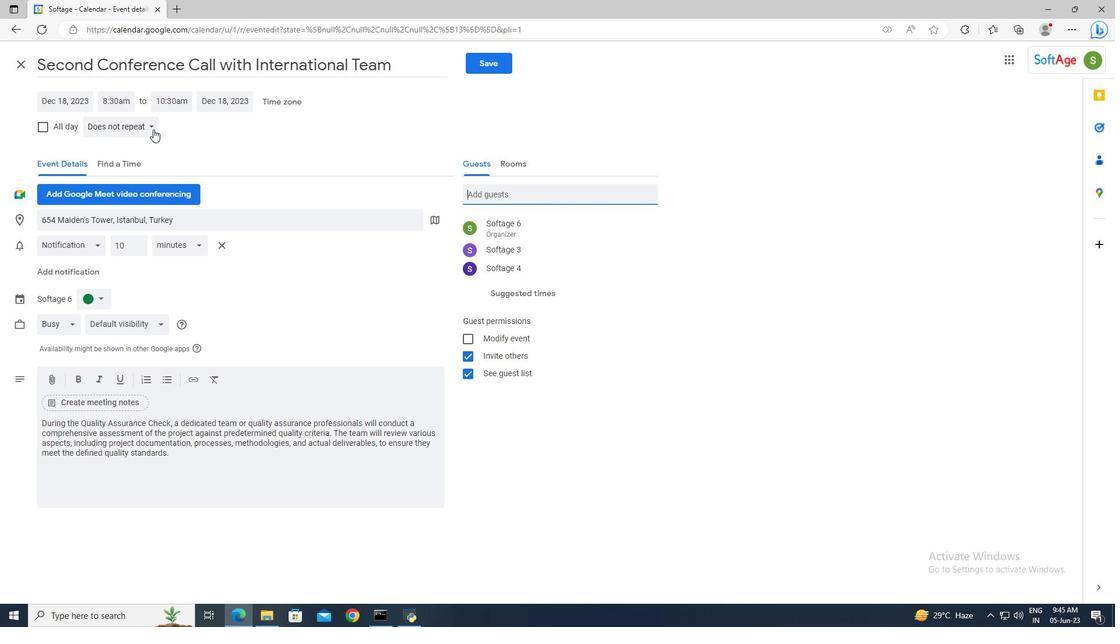 
Action: Mouse pressed left at (150, 126)
Screenshot: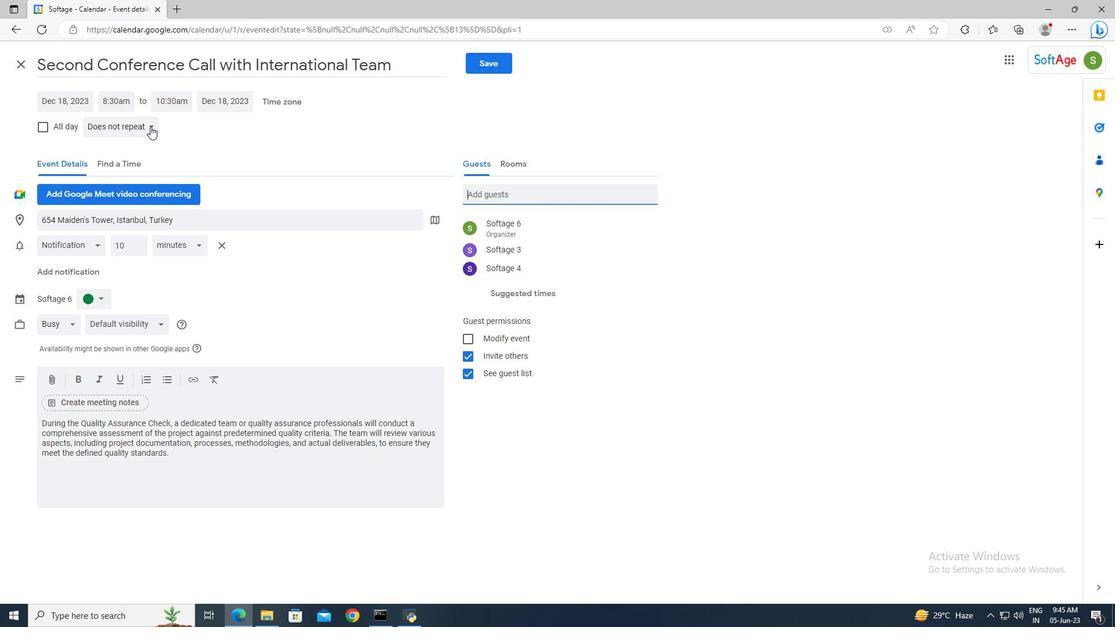 
Action: Mouse pressed left at (150, 126)
Screenshot: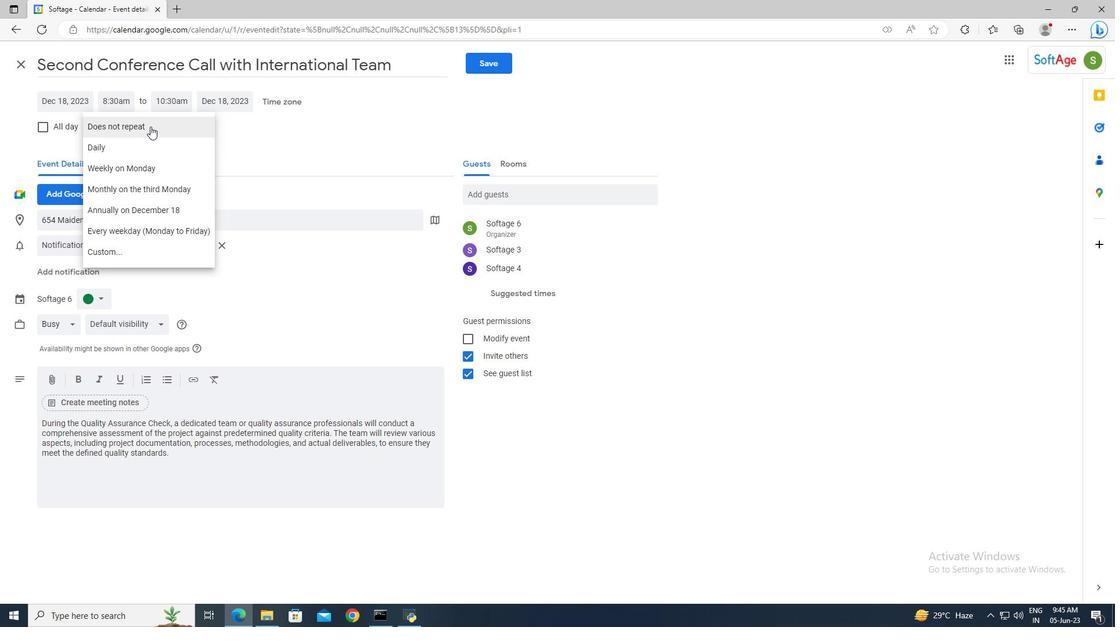 
Action: Mouse moved to (477, 59)
Screenshot: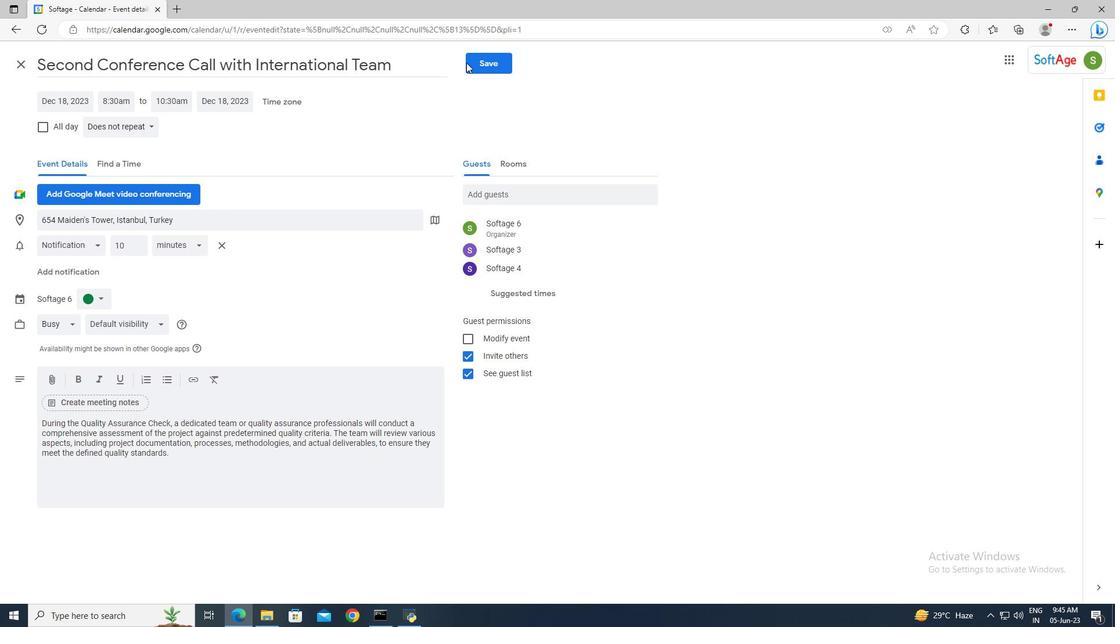 
Action: Mouse pressed left at (477, 59)
Screenshot: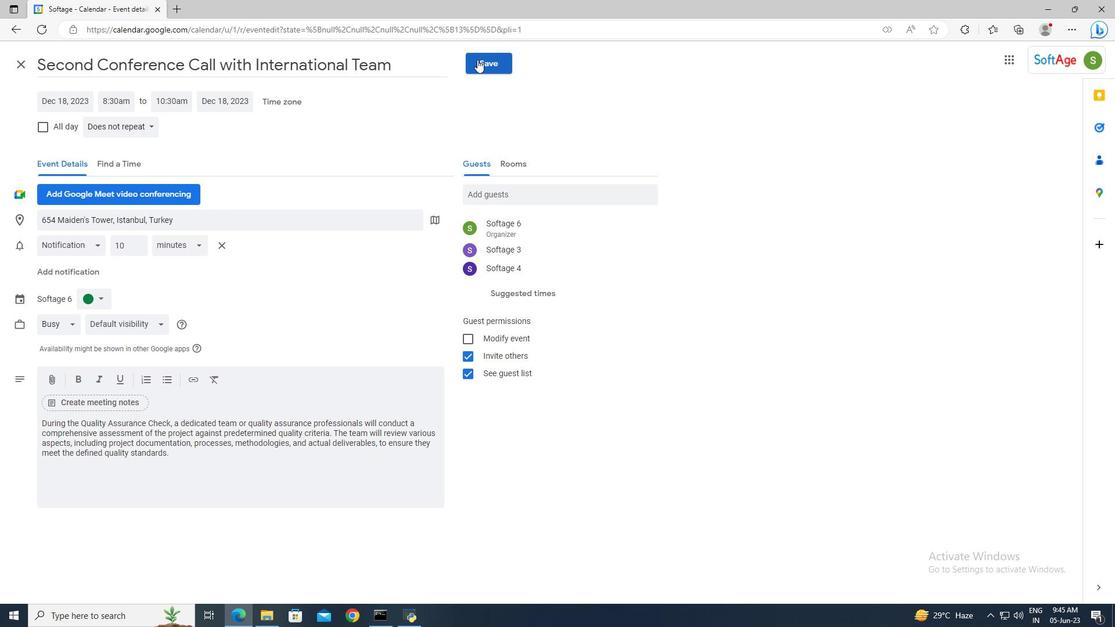 
Action: Mouse moved to (659, 348)
Screenshot: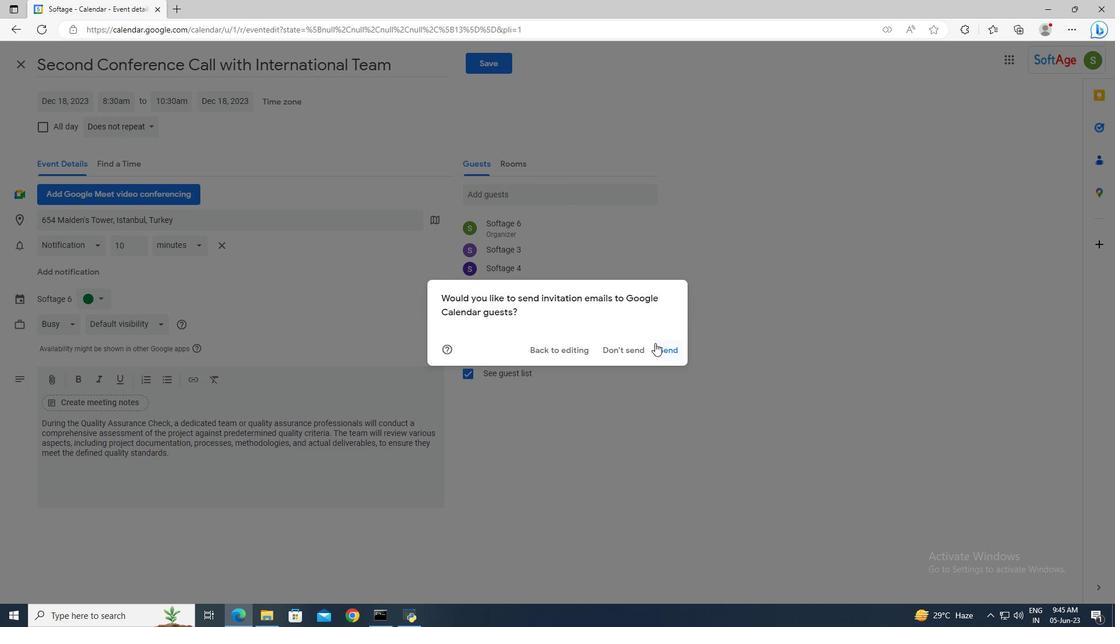 
Action: Mouse pressed left at (659, 348)
Screenshot: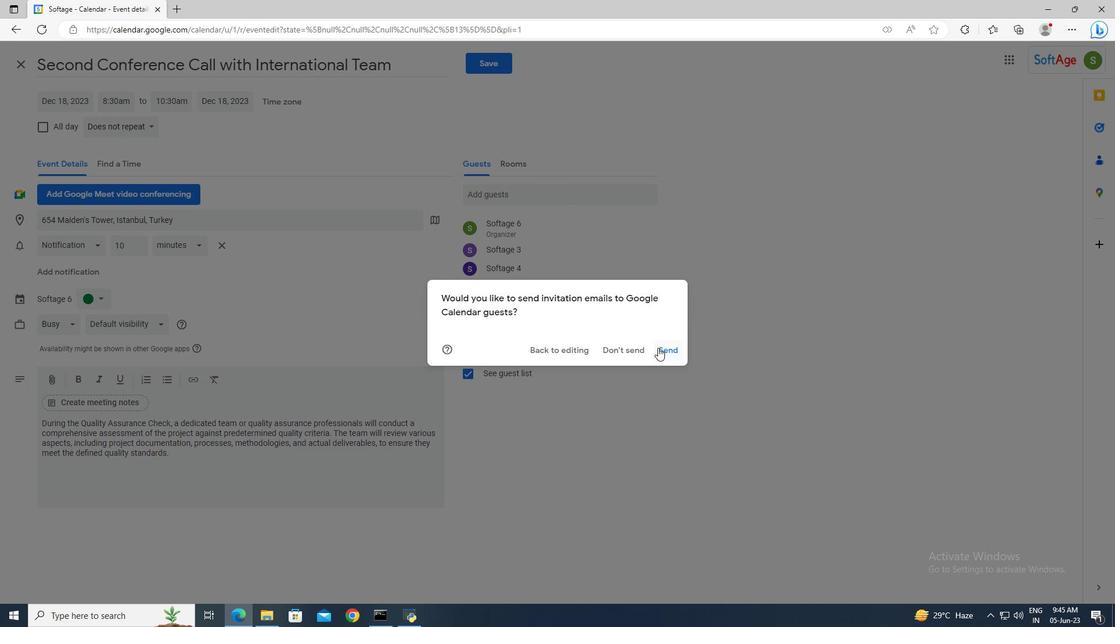 
